 Task: Look for space in Trentola-Ducenta, Italy from 2nd June, 2023 to 6th June, 2023 for 1 adult in price range Rs.10000 to Rs.13000. Place can be private room with 1  bedroom having 1 bed and 1 bathroom. Property type can be house, flat, guest house, hotel. Booking option can be shelf check-in. Required host language is English.
Action: Mouse moved to (424, 121)
Screenshot: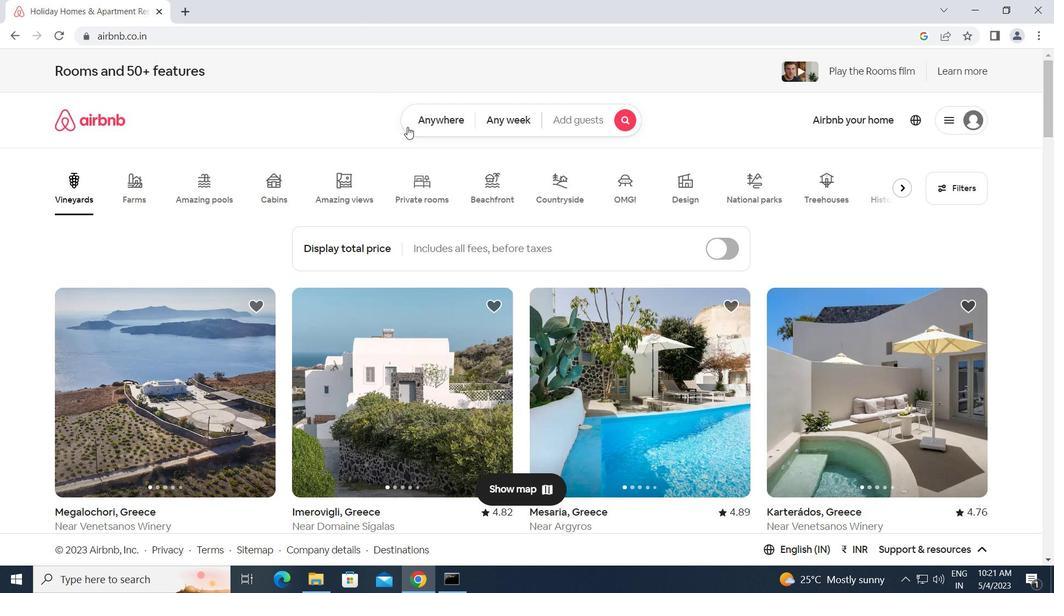 
Action: Mouse pressed left at (424, 121)
Screenshot: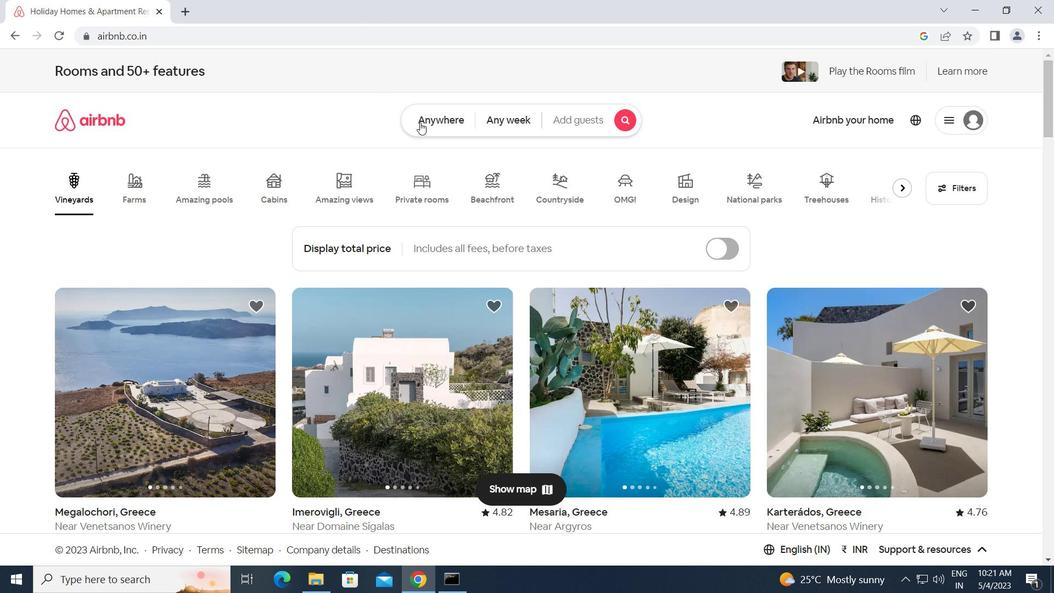 
Action: Mouse moved to (369, 170)
Screenshot: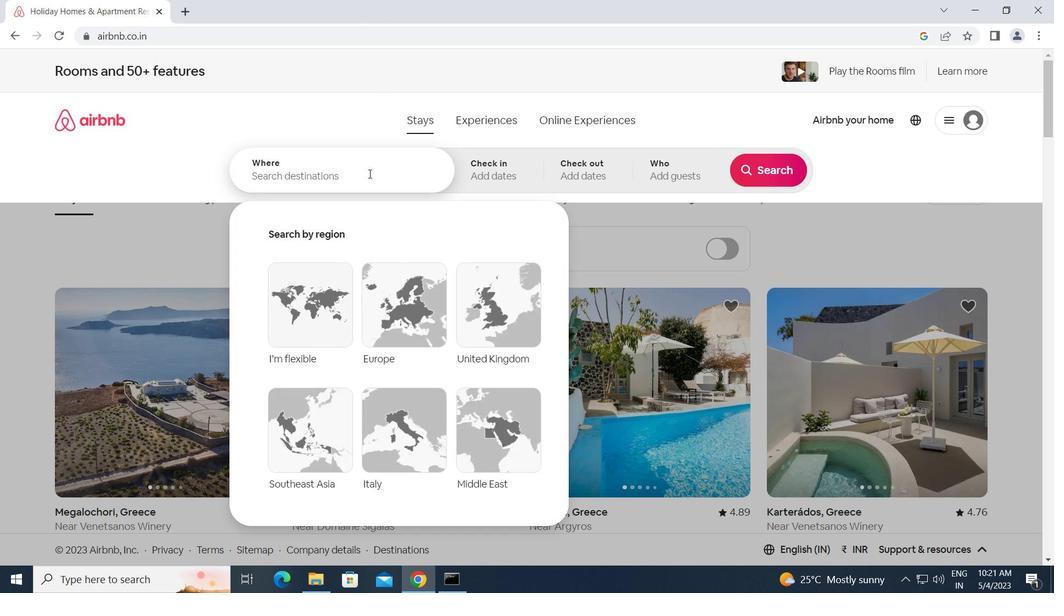 
Action: Mouse pressed left at (369, 170)
Screenshot: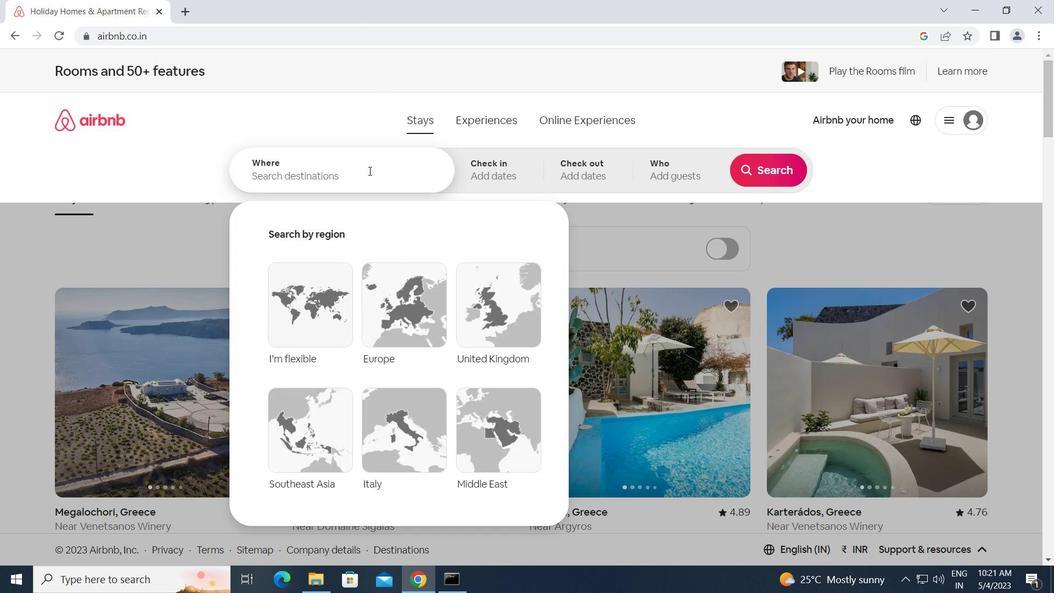 
Action: Key pressed t<Key.caps_lock>rentola-<Key.caps_lock>d<Key.caps_lock>ucenta,<Key.space><Key.caps_lock>i<Key.caps_lock>taly<Key.enter>
Screenshot: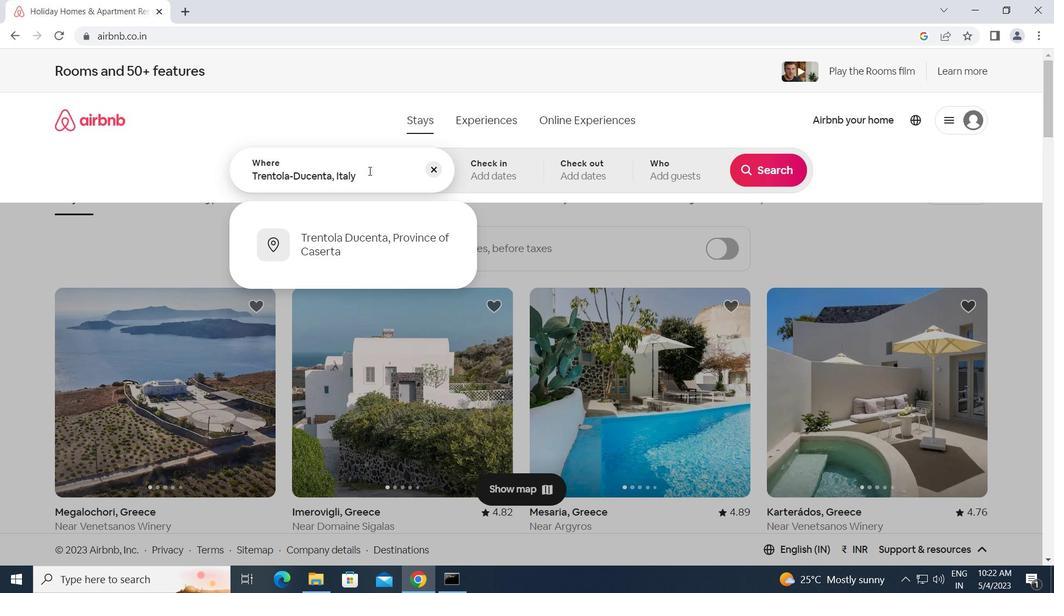 
Action: Mouse moved to (720, 339)
Screenshot: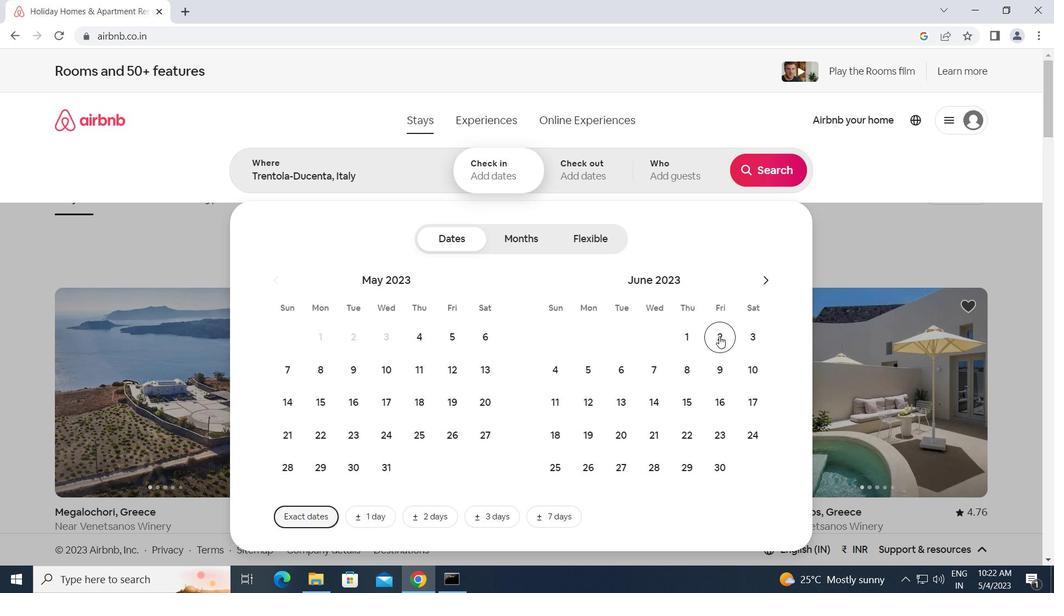 
Action: Mouse pressed left at (720, 339)
Screenshot: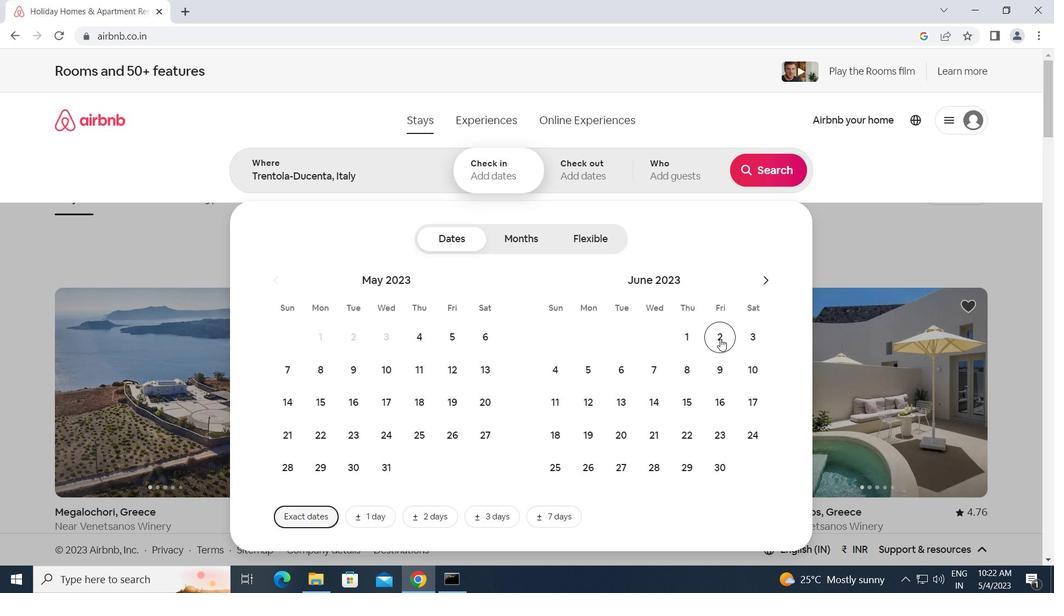 
Action: Mouse moved to (614, 370)
Screenshot: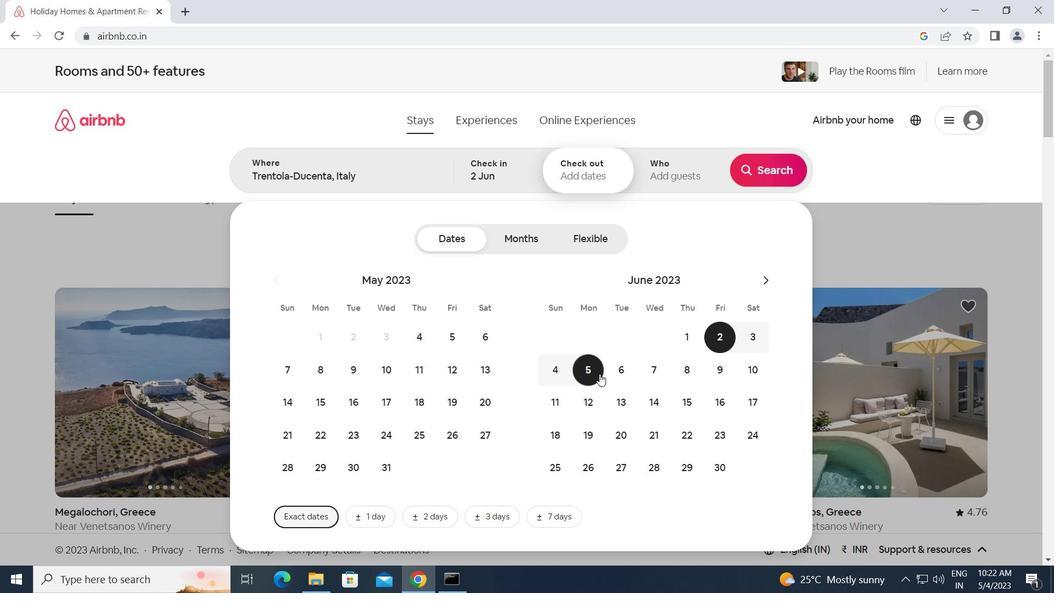 
Action: Mouse pressed left at (614, 370)
Screenshot: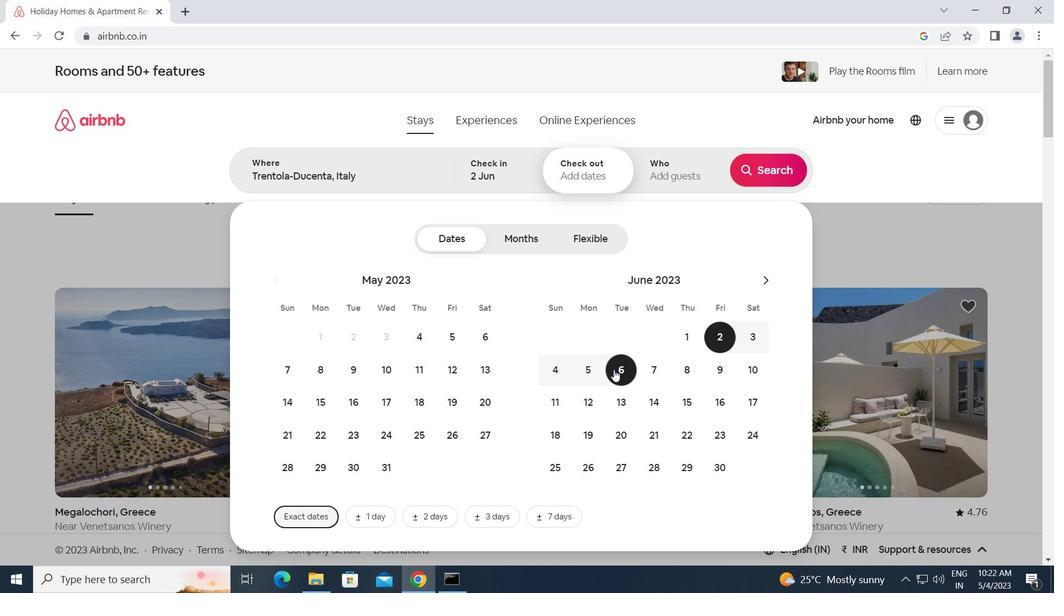 
Action: Mouse moved to (687, 169)
Screenshot: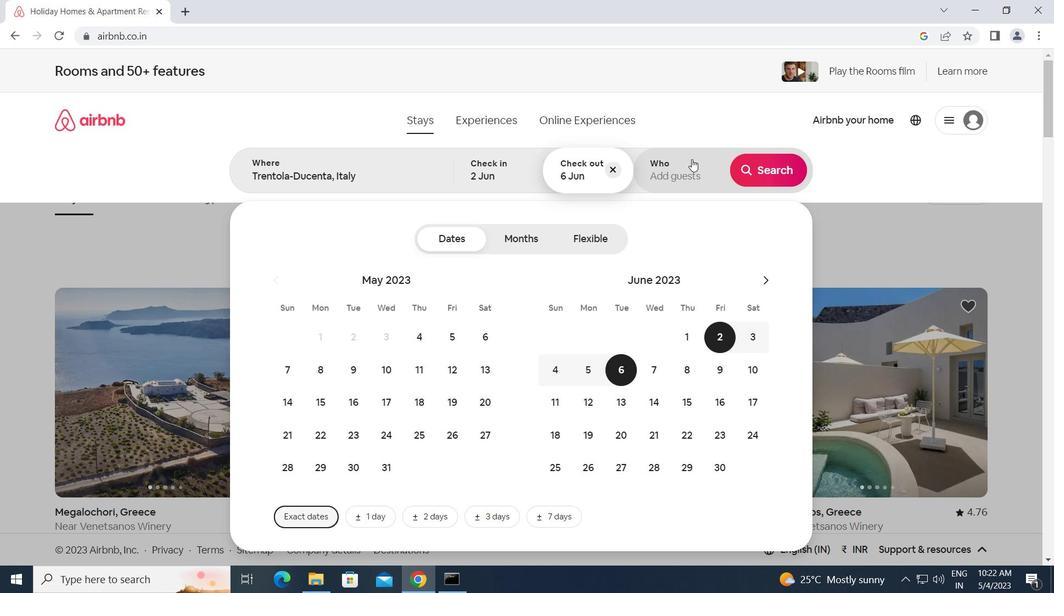 
Action: Mouse pressed left at (687, 169)
Screenshot: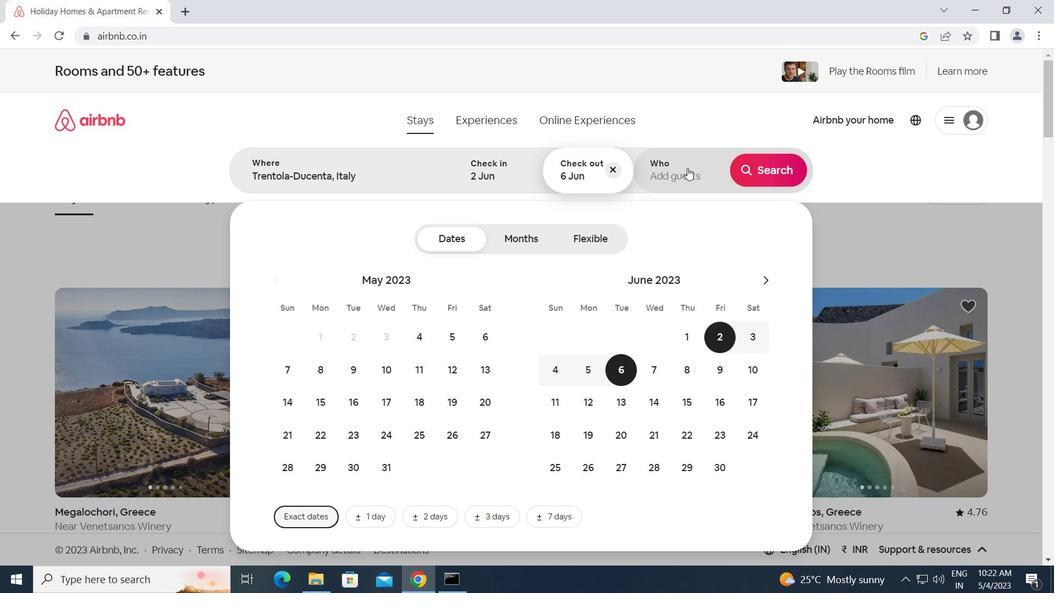 
Action: Mouse moved to (769, 237)
Screenshot: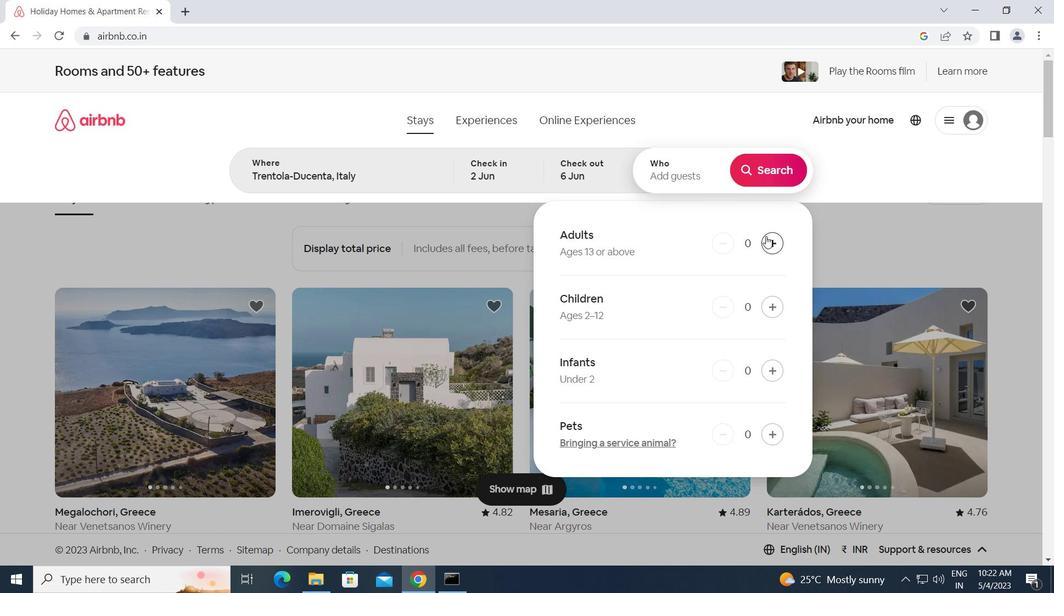 
Action: Mouse pressed left at (769, 237)
Screenshot: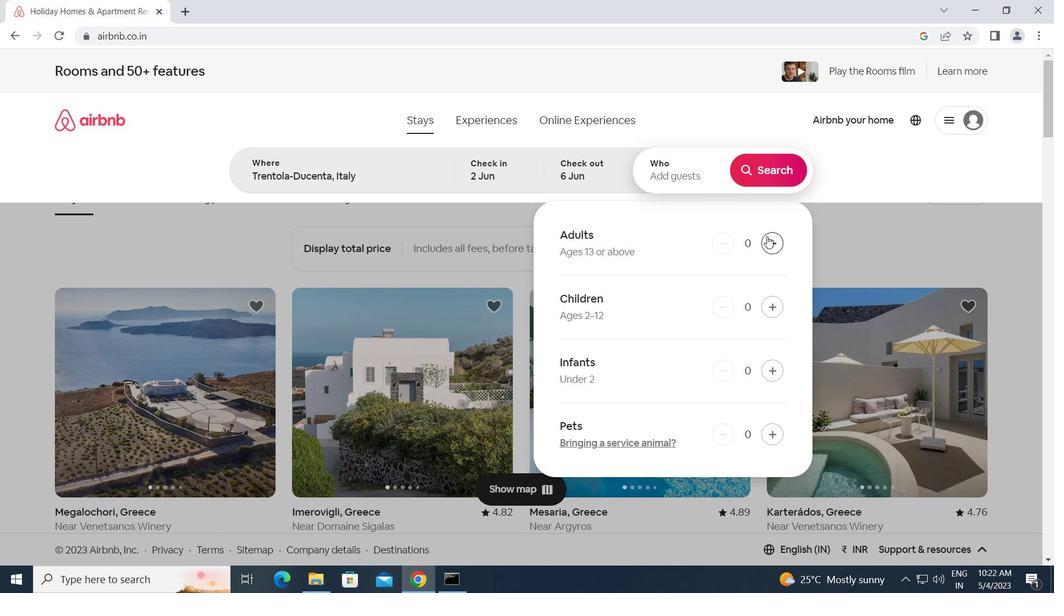 
Action: Mouse moved to (781, 168)
Screenshot: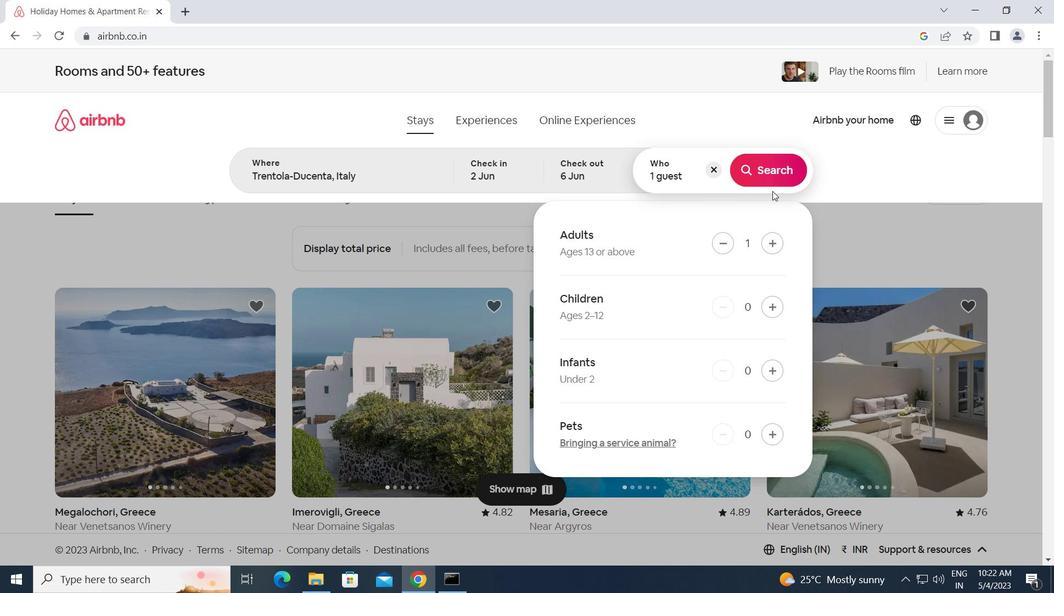 
Action: Mouse pressed left at (781, 168)
Screenshot: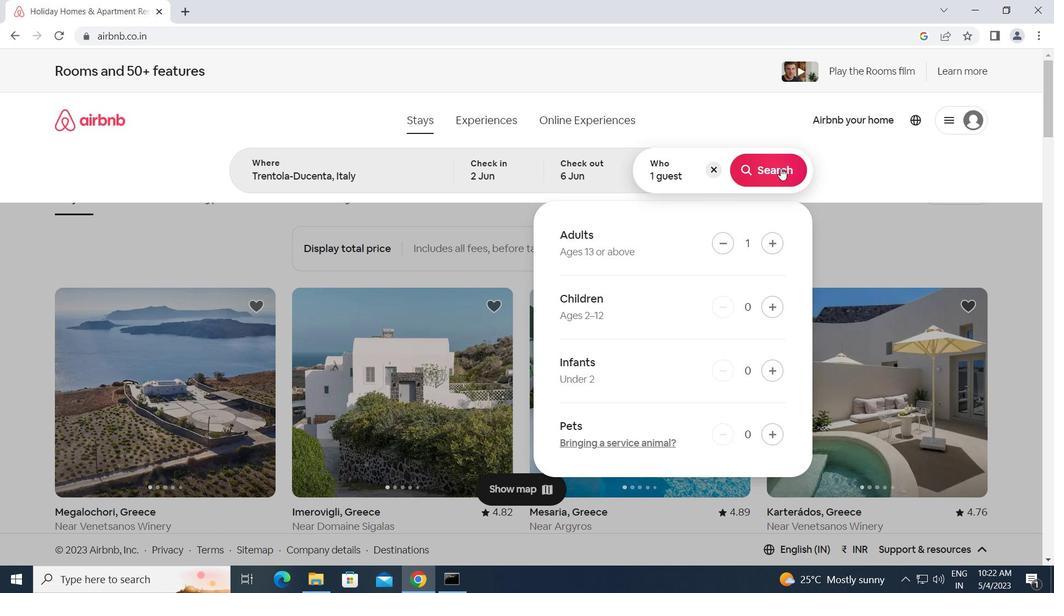 
Action: Mouse moved to (991, 131)
Screenshot: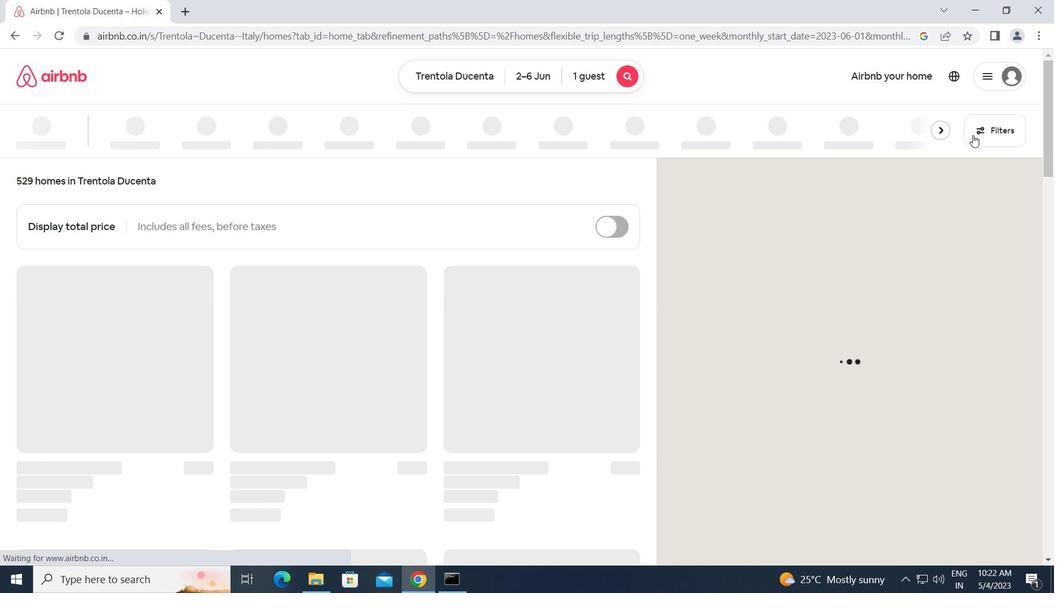 
Action: Mouse pressed left at (991, 131)
Screenshot: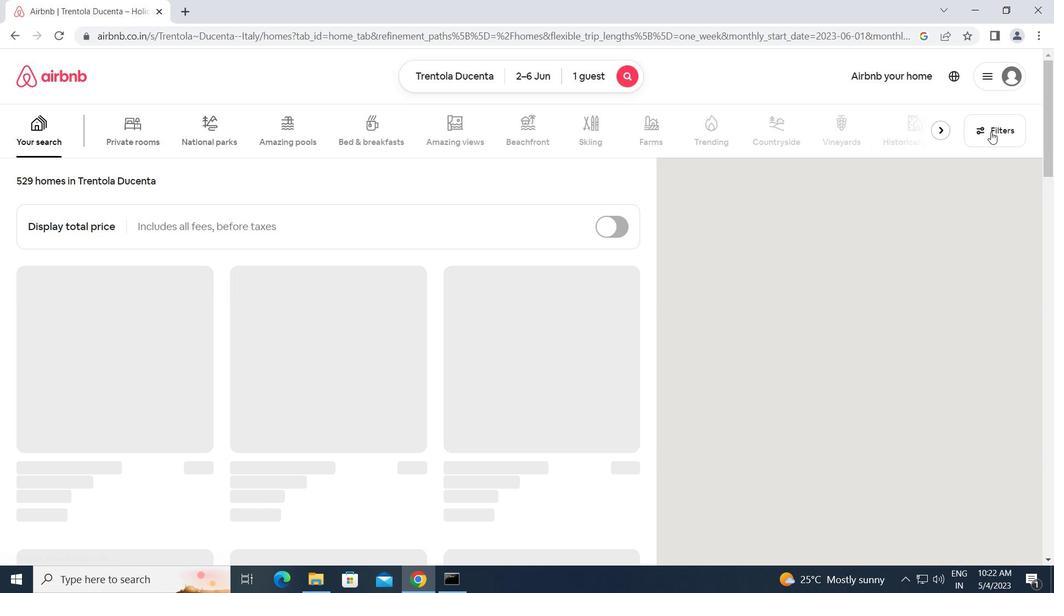
Action: Mouse moved to (359, 304)
Screenshot: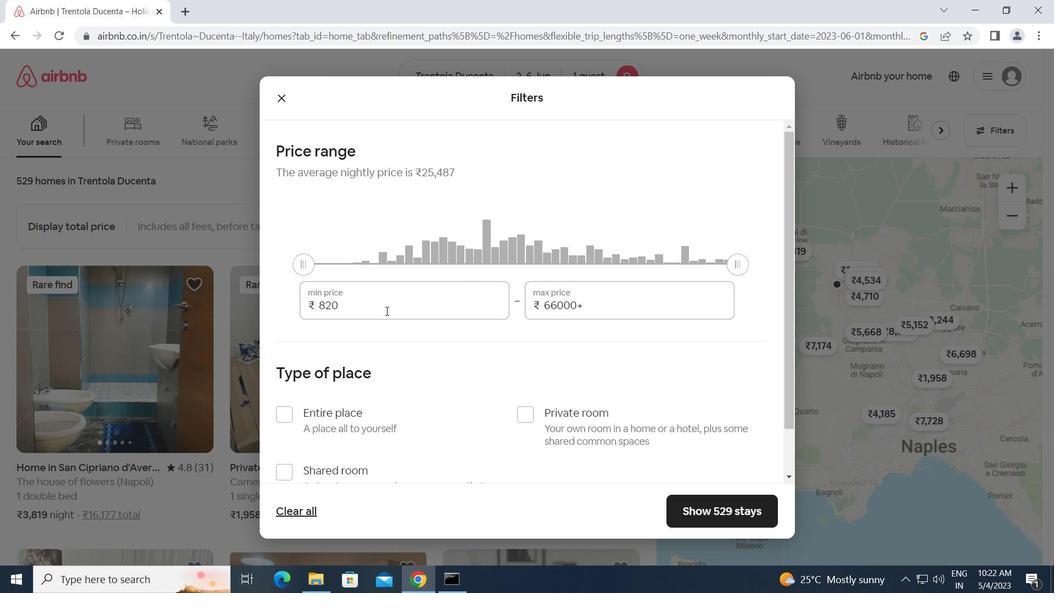 
Action: Mouse pressed left at (359, 304)
Screenshot: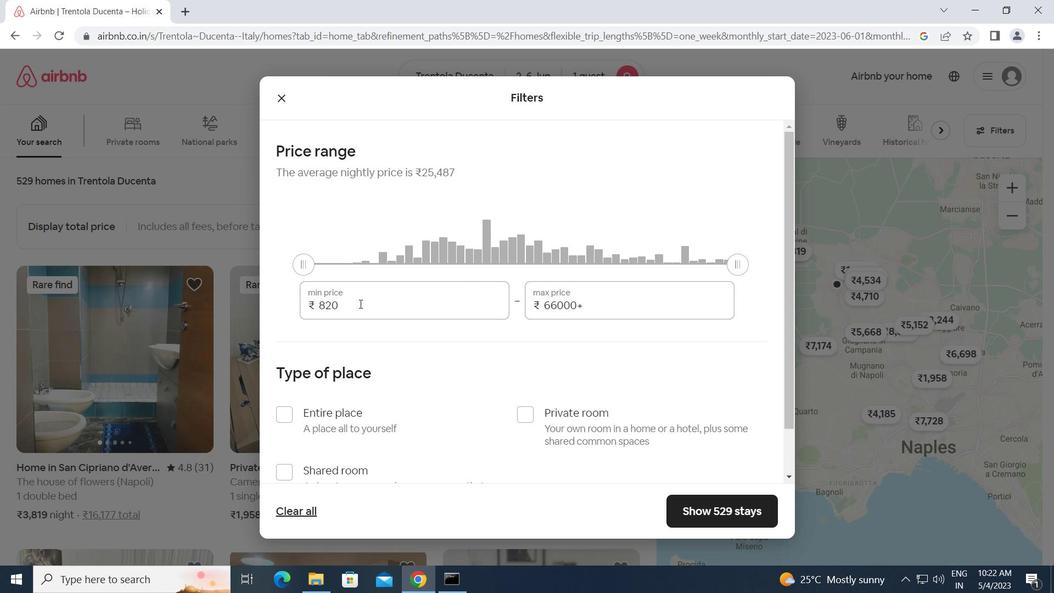 
Action: Mouse moved to (308, 304)
Screenshot: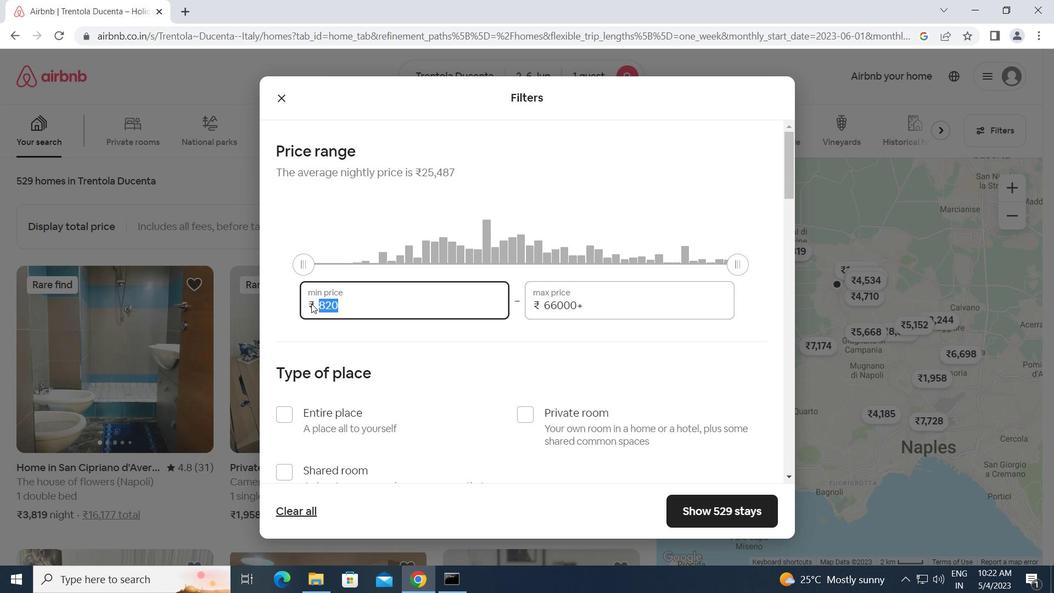 
Action: Key pressed 10000<Key.tab>1<Key.backspace><Key.backspace><Key.backspace><Key.backspace><Key.backspace><Key.backspace>13000
Screenshot: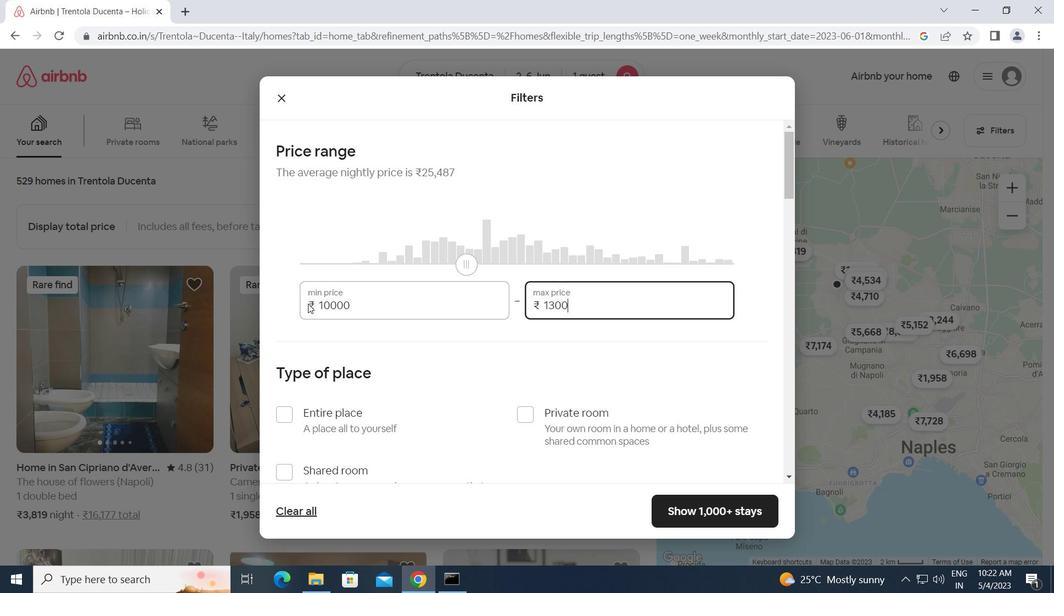 
Action: Mouse moved to (433, 396)
Screenshot: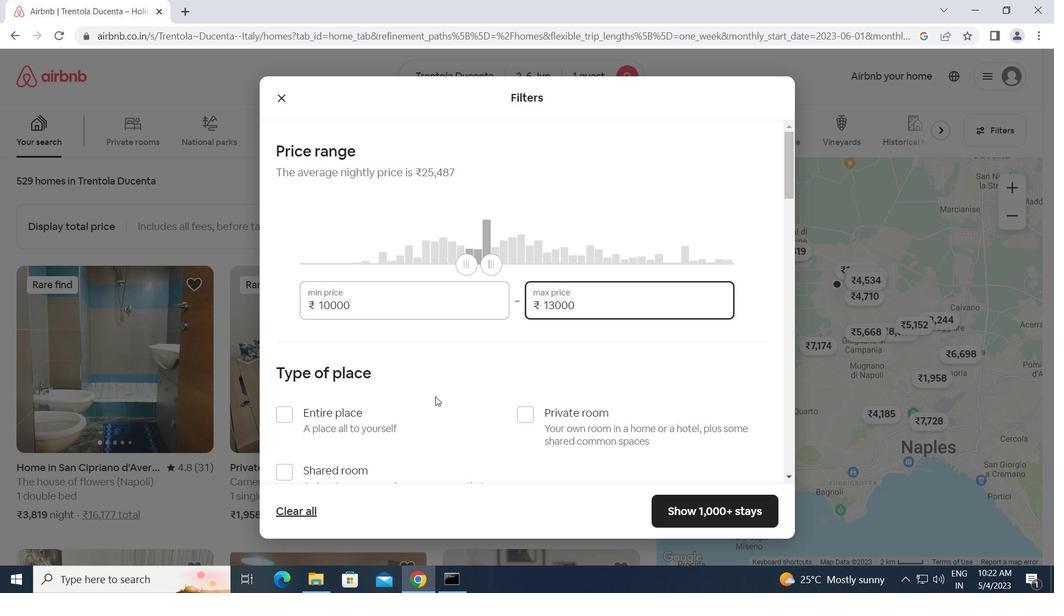 
Action: Mouse scrolled (433, 396) with delta (0, 0)
Screenshot: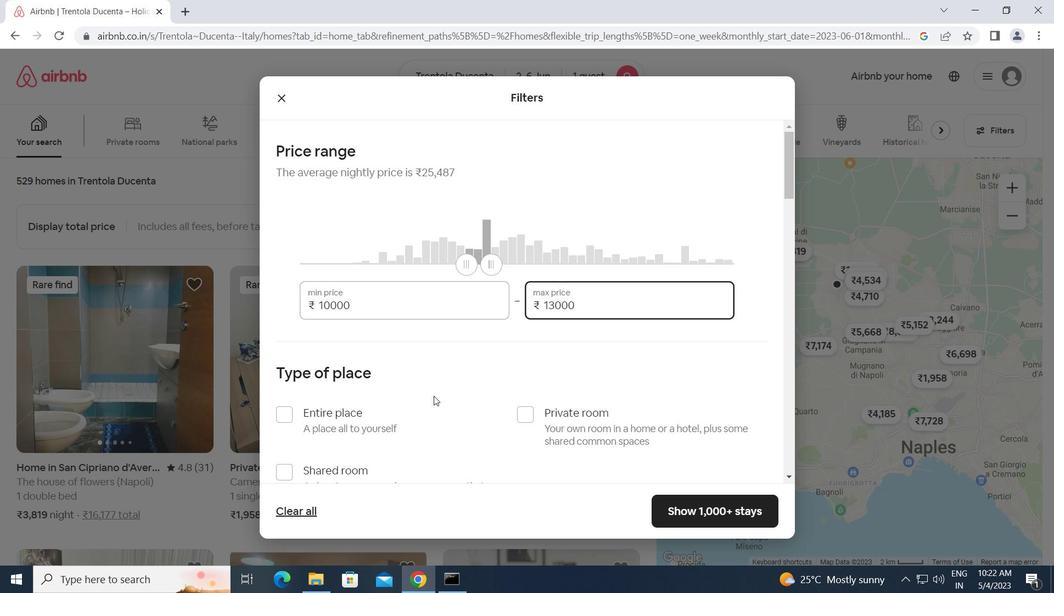 
Action: Mouse moved to (521, 342)
Screenshot: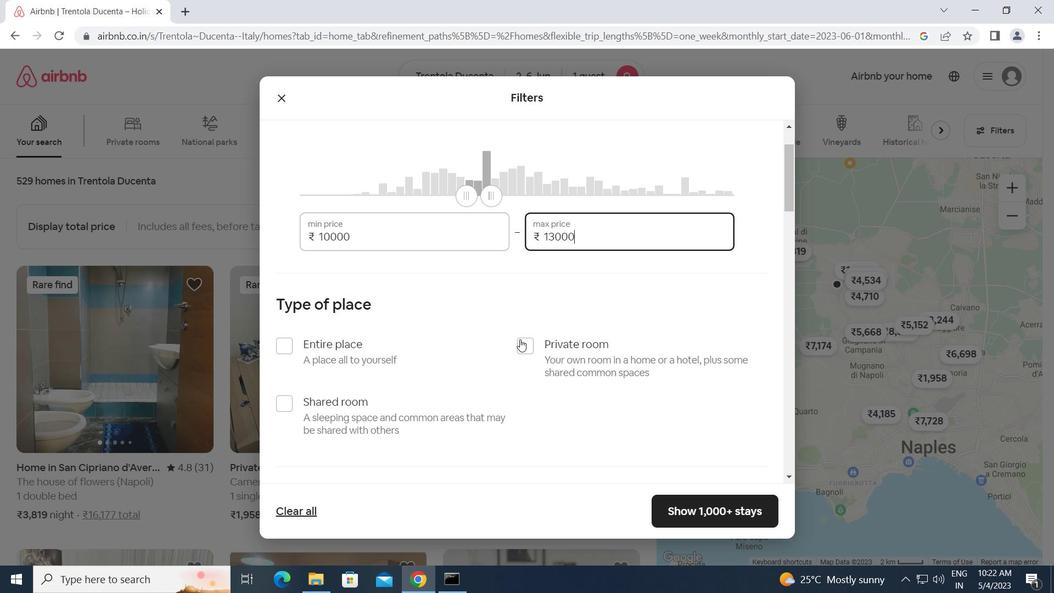 
Action: Mouse pressed left at (521, 342)
Screenshot: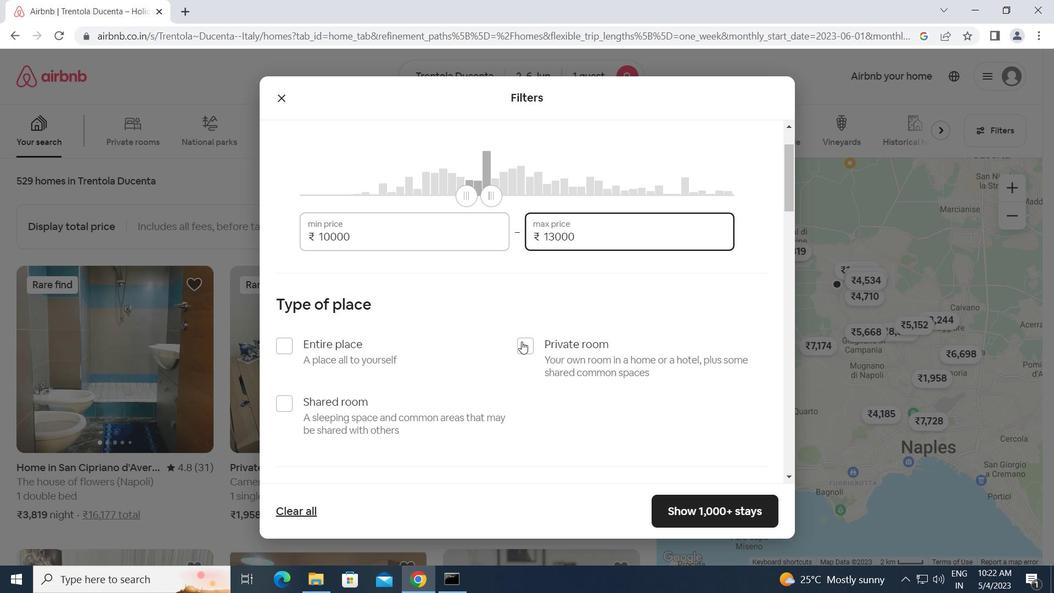 
Action: Mouse moved to (472, 386)
Screenshot: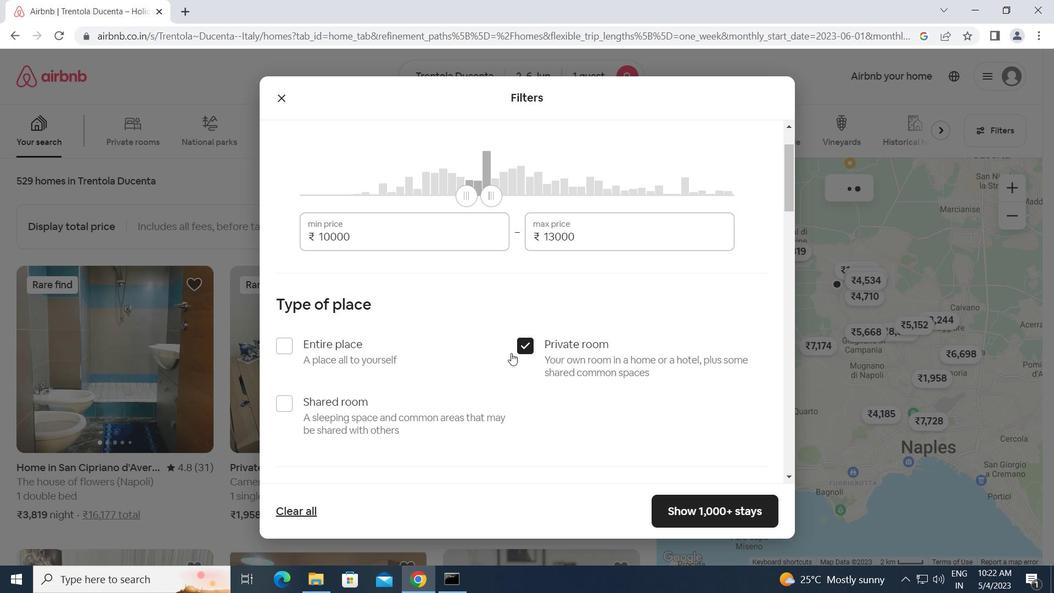 
Action: Mouse scrolled (472, 386) with delta (0, 0)
Screenshot: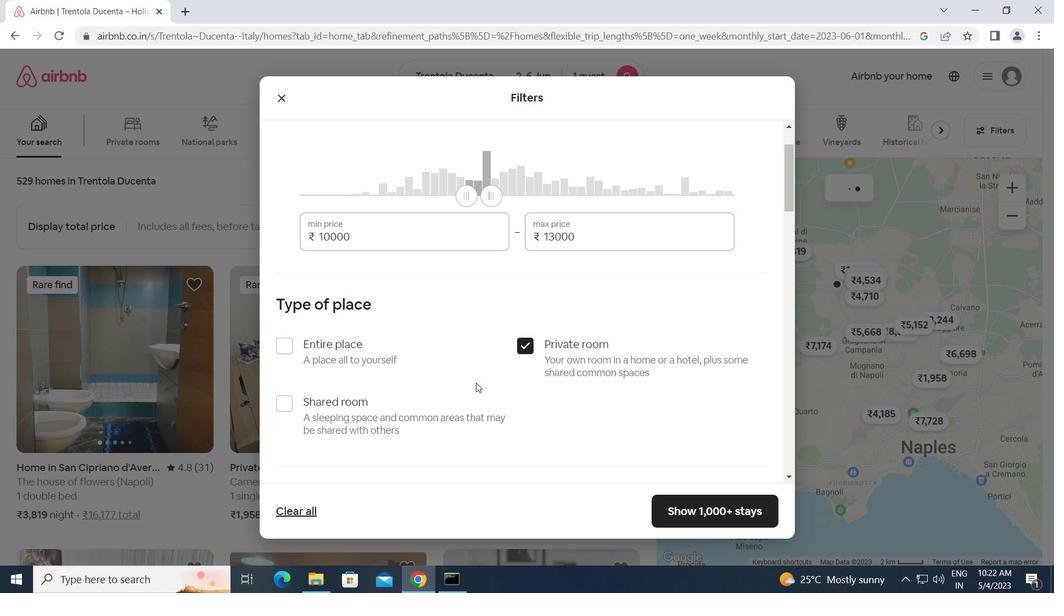 
Action: Mouse scrolled (472, 386) with delta (0, 0)
Screenshot: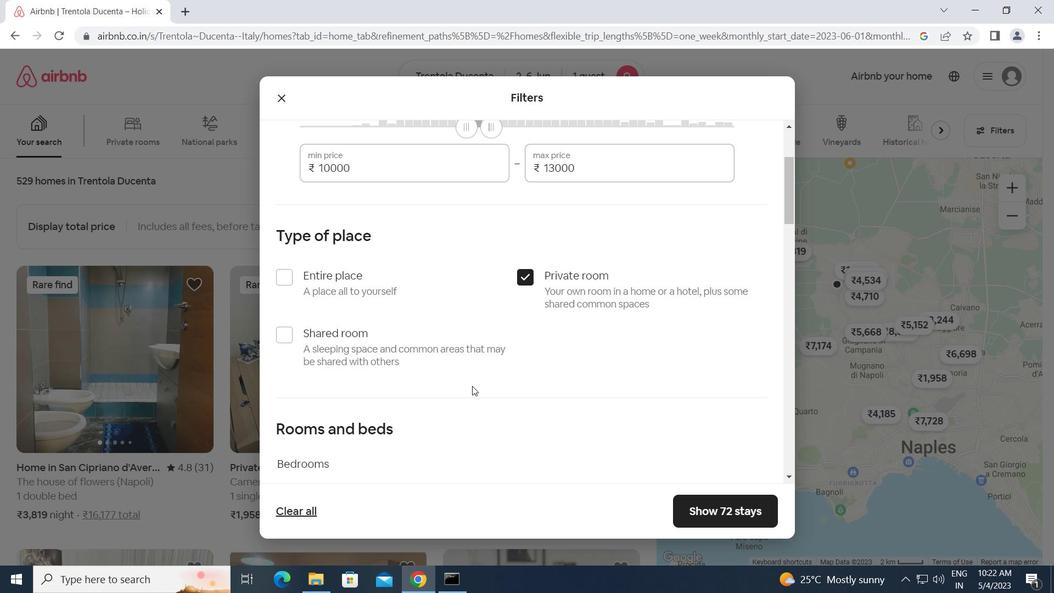 
Action: Mouse moved to (364, 430)
Screenshot: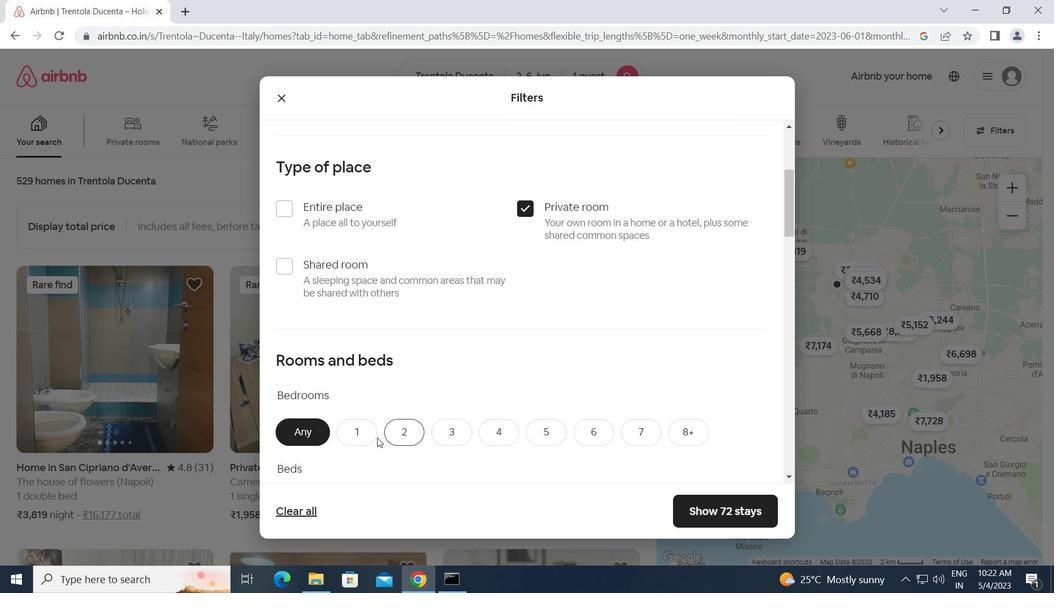
Action: Mouse pressed left at (364, 430)
Screenshot: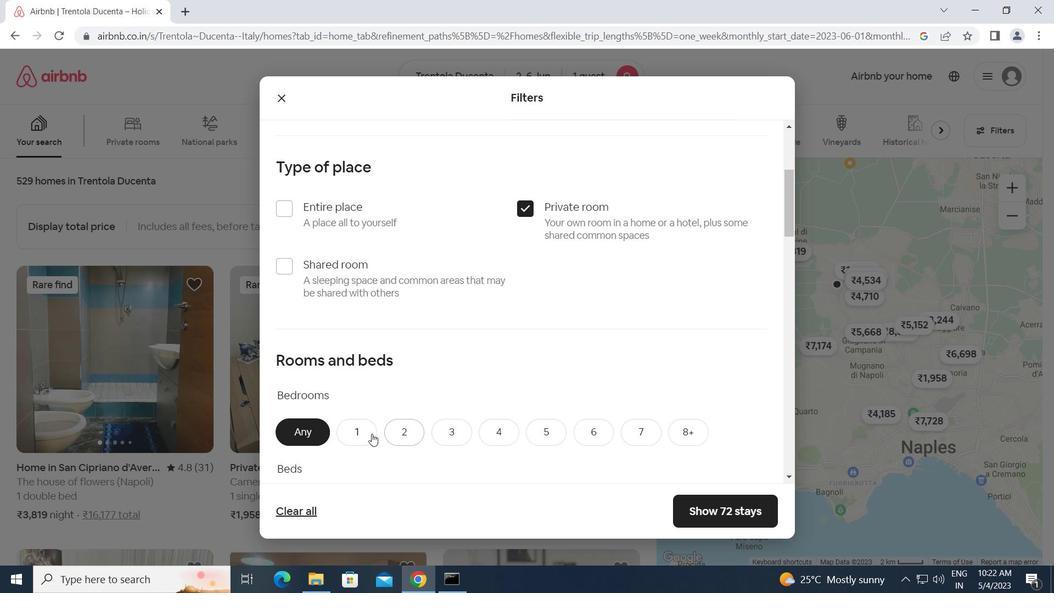 
Action: Mouse moved to (441, 431)
Screenshot: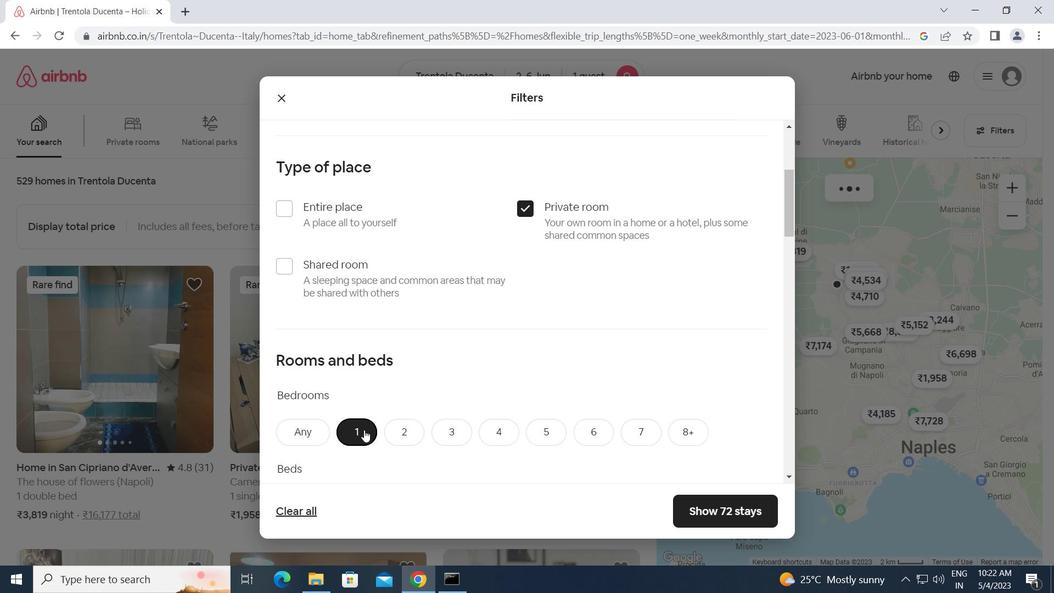 
Action: Mouse scrolled (441, 430) with delta (0, 0)
Screenshot: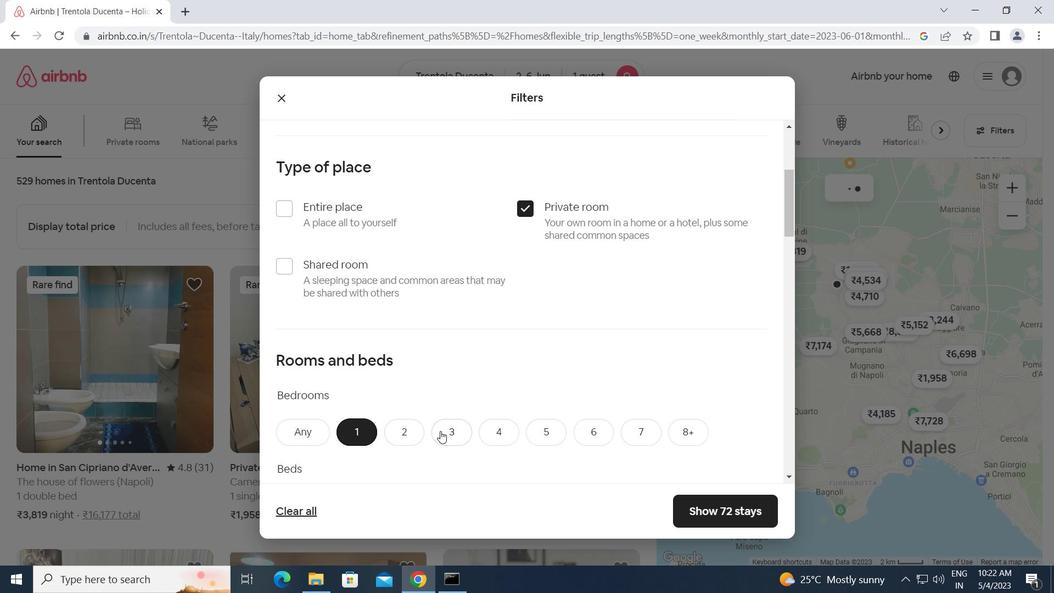 
Action: Mouse scrolled (441, 430) with delta (0, 0)
Screenshot: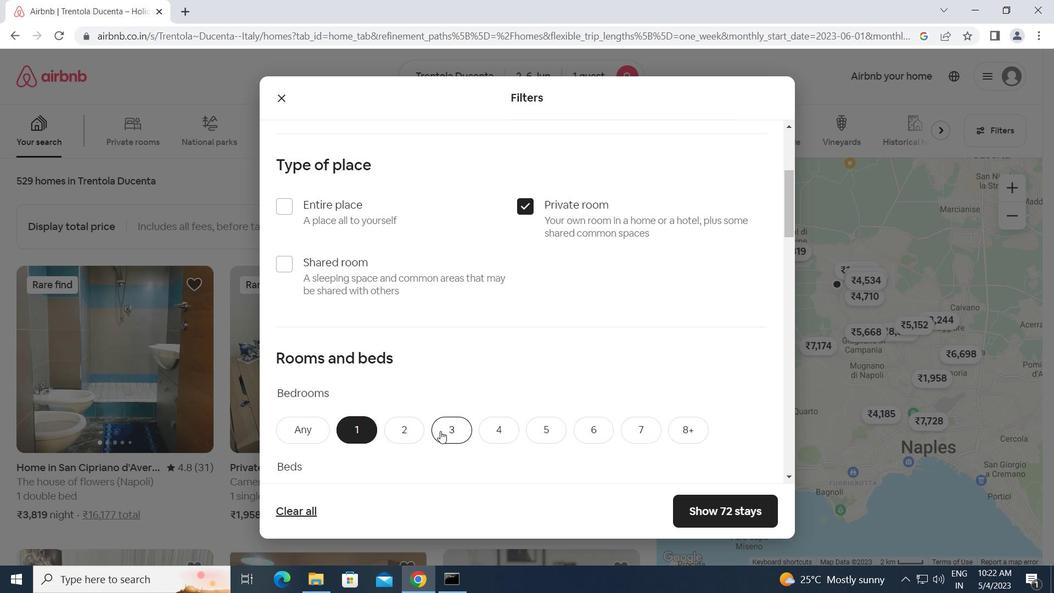 
Action: Mouse moved to (354, 368)
Screenshot: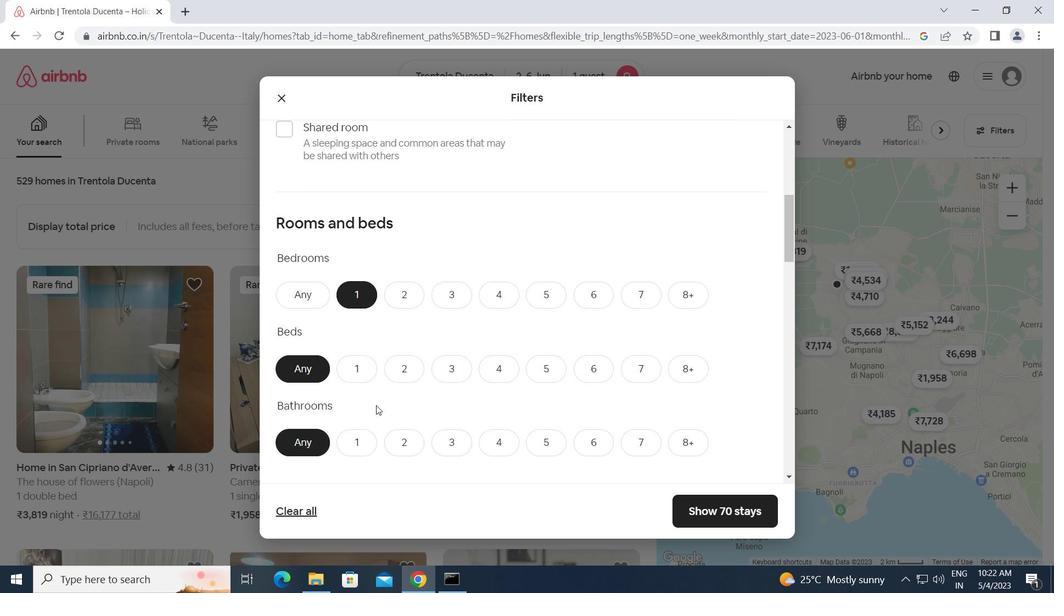 
Action: Mouse pressed left at (354, 368)
Screenshot: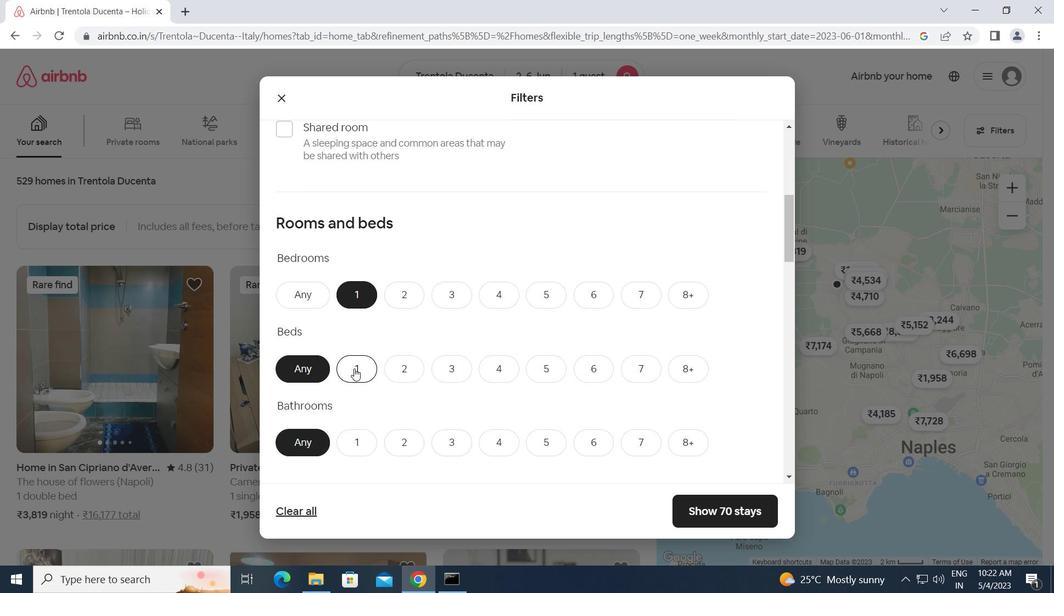 
Action: Mouse moved to (370, 441)
Screenshot: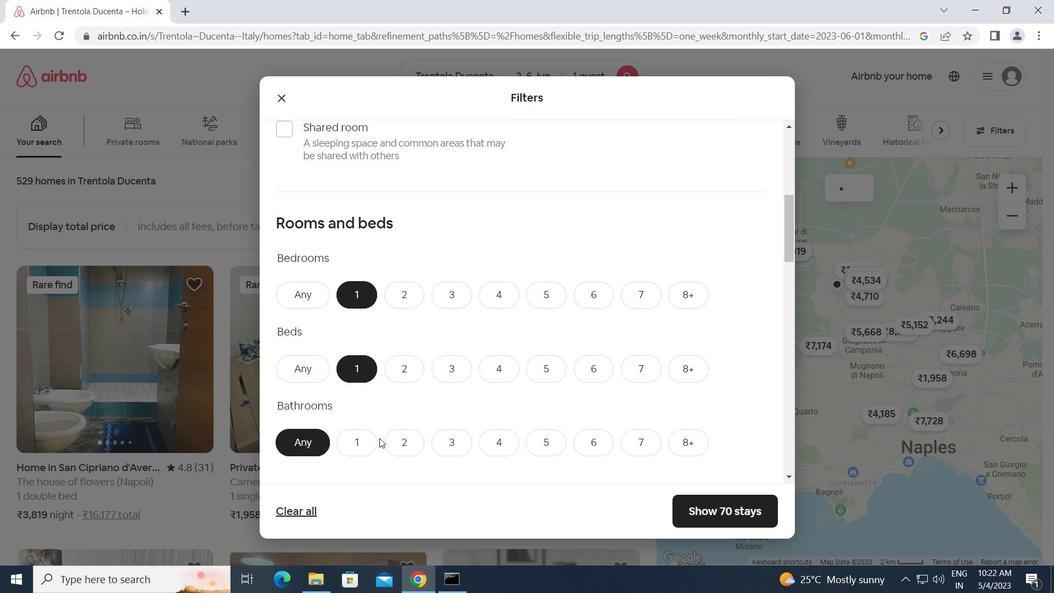 
Action: Mouse pressed left at (370, 441)
Screenshot: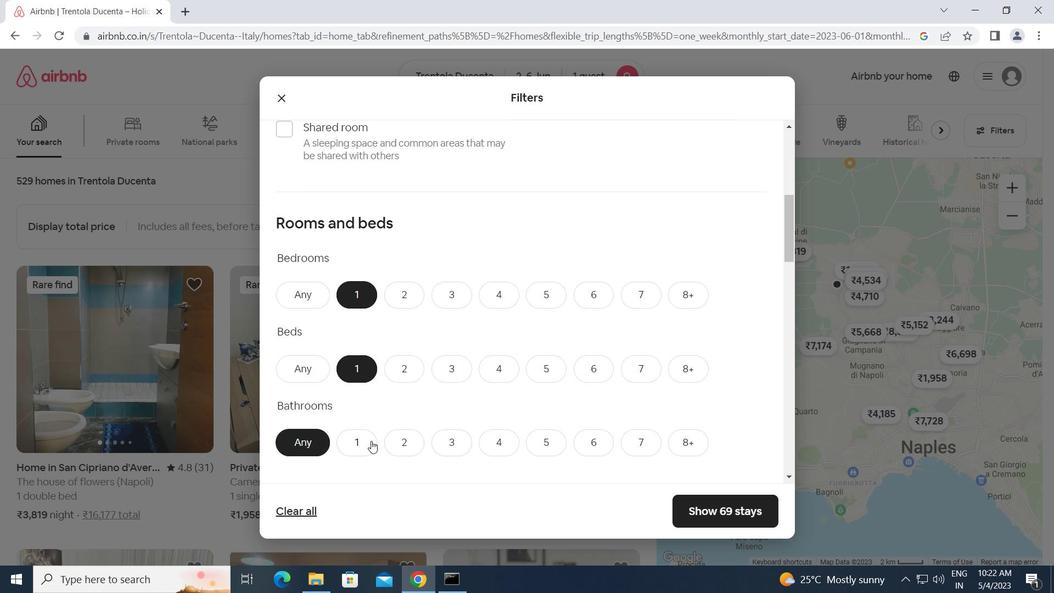 
Action: Mouse moved to (376, 445)
Screenshot: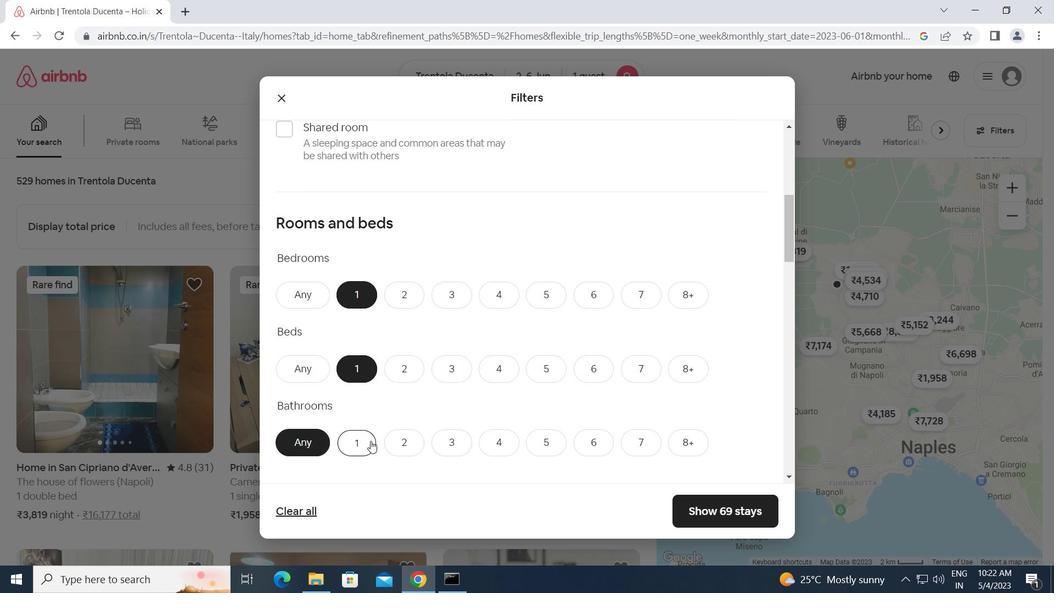 
Action: Mouse scrolled (376, 445) with delta (0, 0)
Screenshot: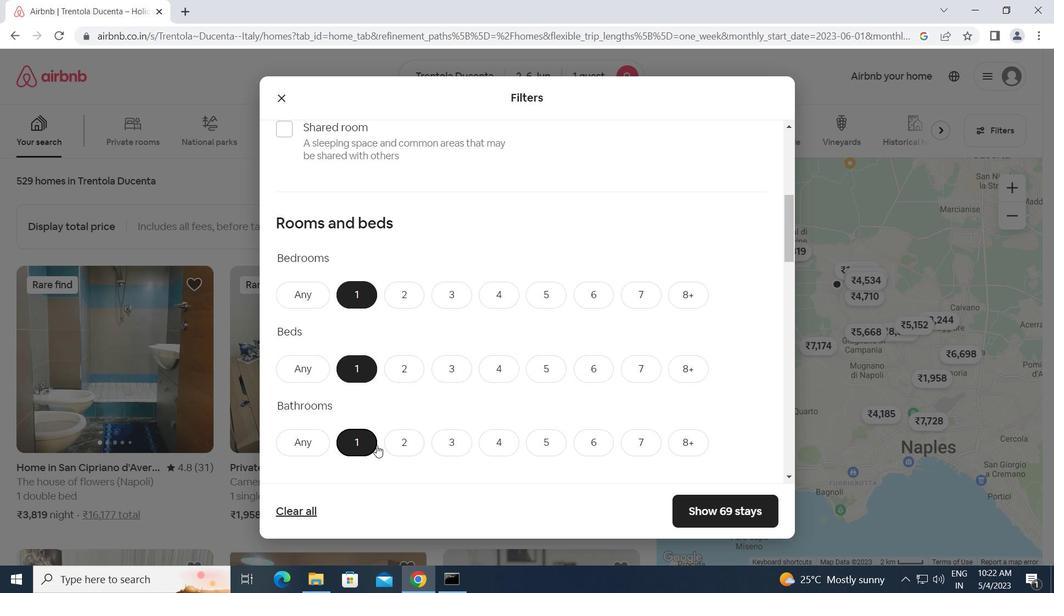 
Action: Mouse scrolled (376, 445) with delta (0, 0)
Screenshot: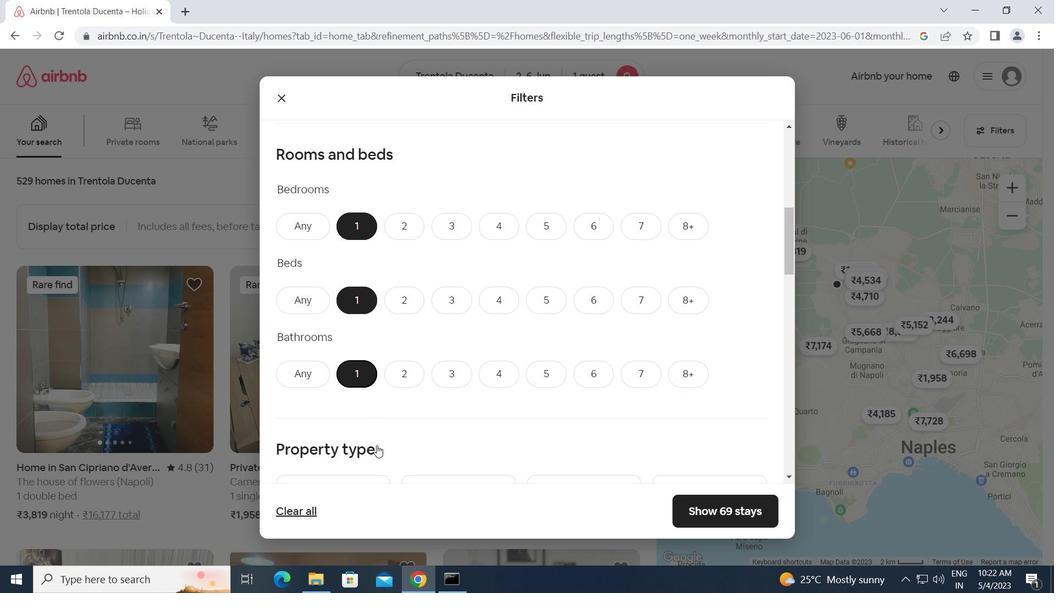 
Action: Mouse moved to (329, 424)
Screenshot: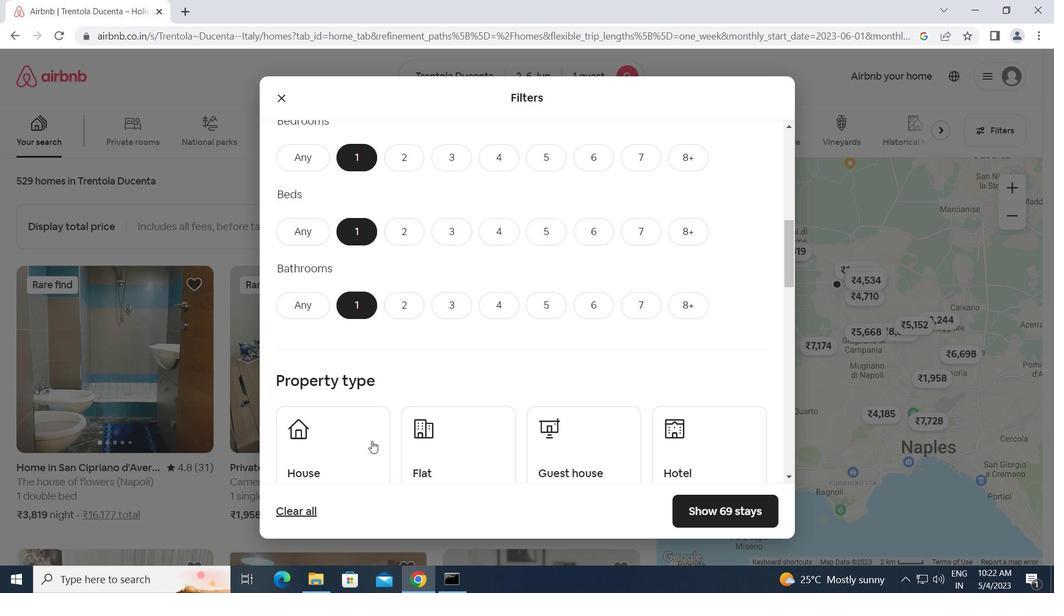
Action: Mouse pressed left at (329, 424)
Screenshot: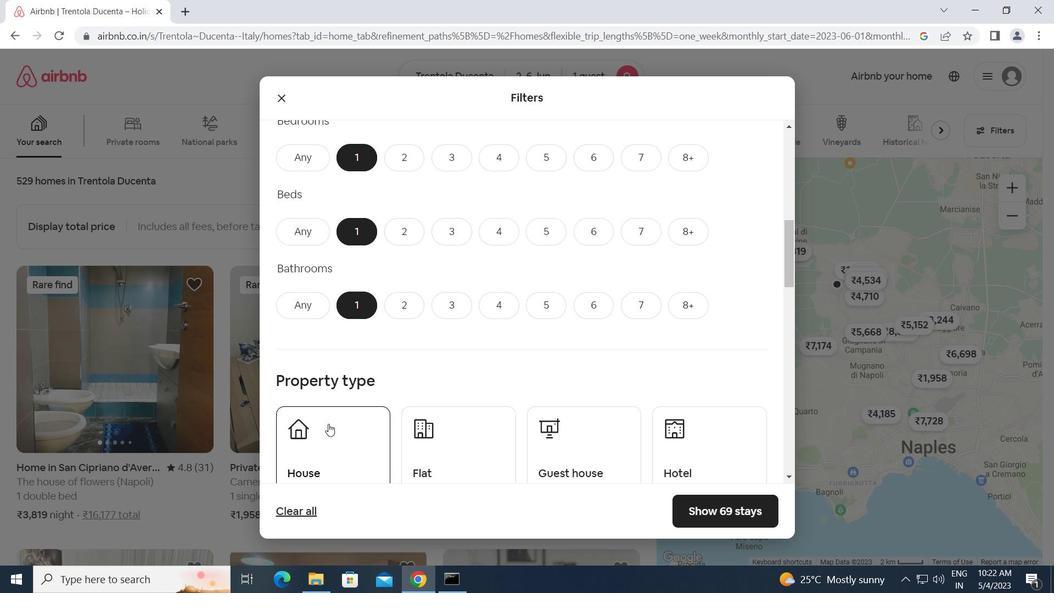 
Action: Mouse moved to (460, 434)
Screenshot: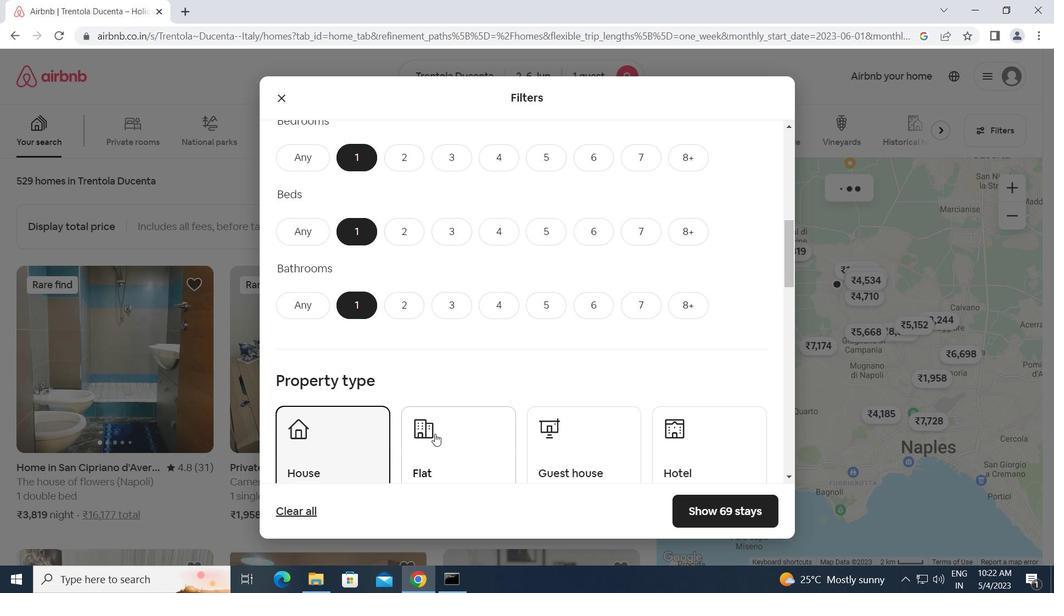 
Action: Mouse pressed left at (460, 434)
Screenshot: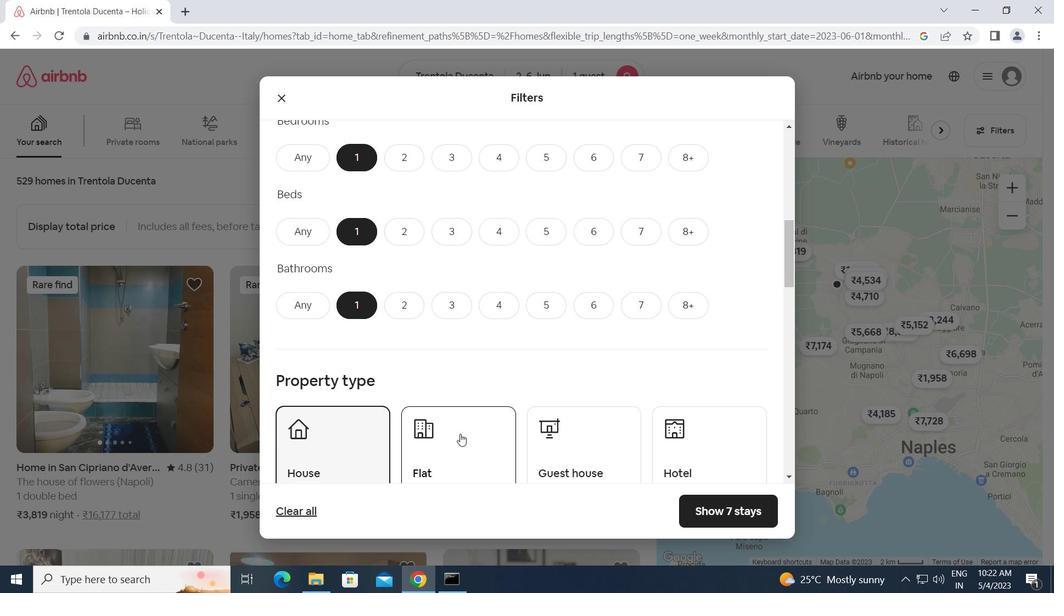 
Action: Mouse moved to (585, 445)
Screenshot: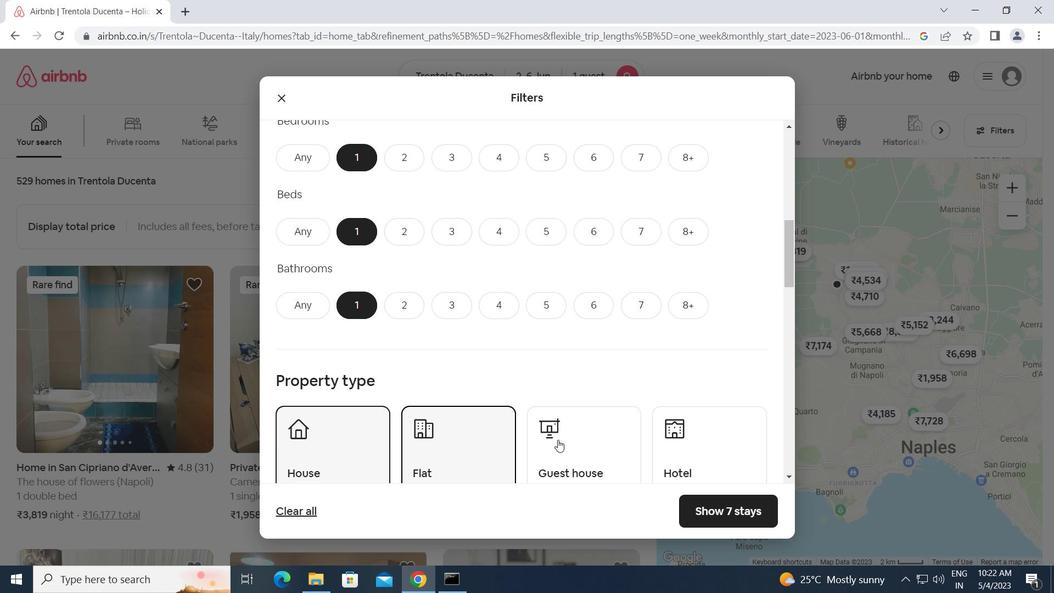 
Action: Mouse pressed left at (585, 445)
Screenshot: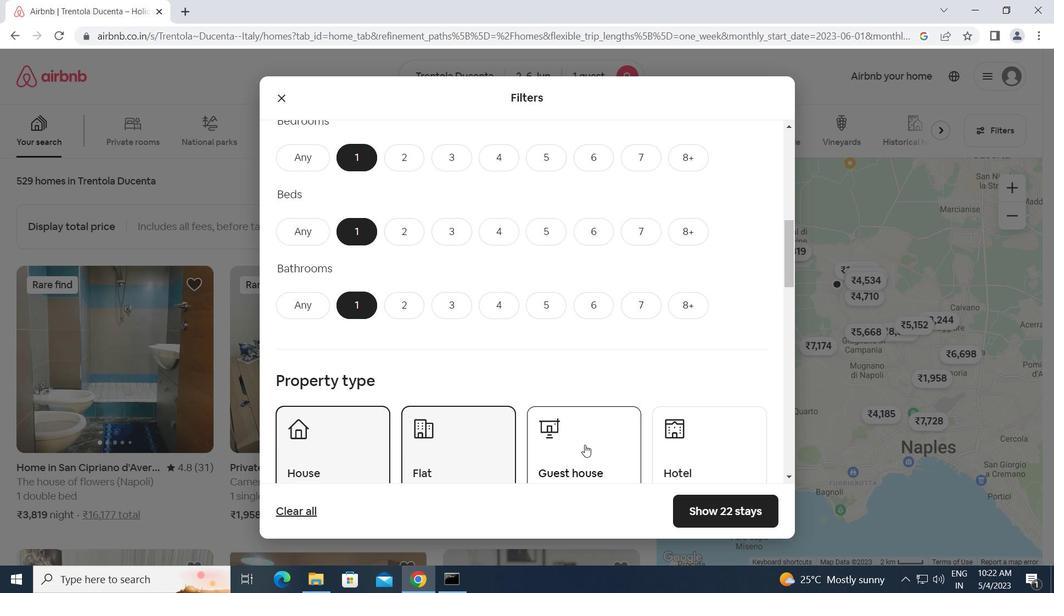 
Action: Mouse moved to (694, 440)
Screenshot: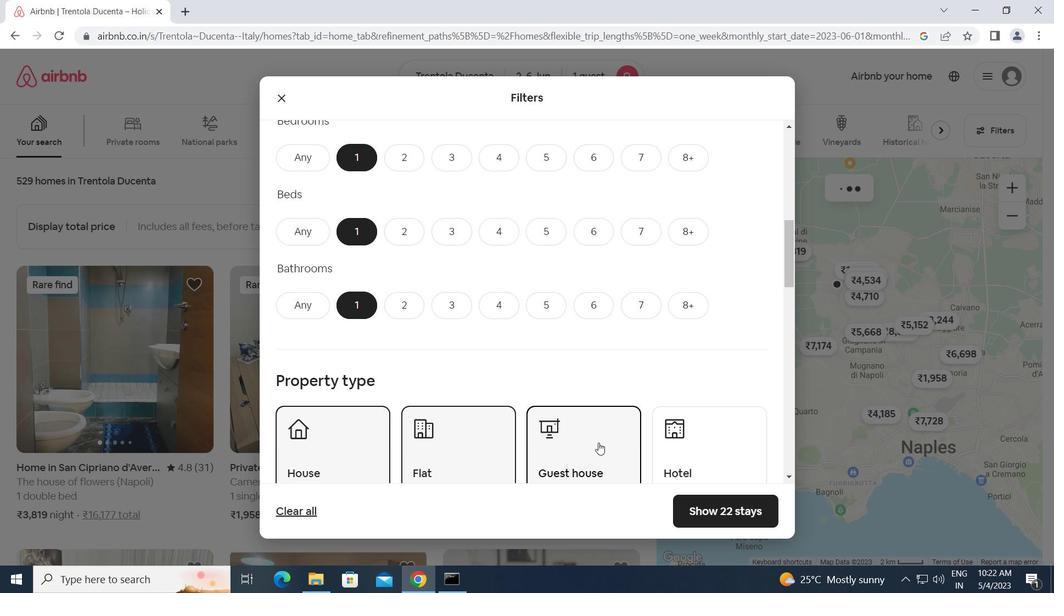 
Action: Mouse pressed left at (694, 440)
Screenshot: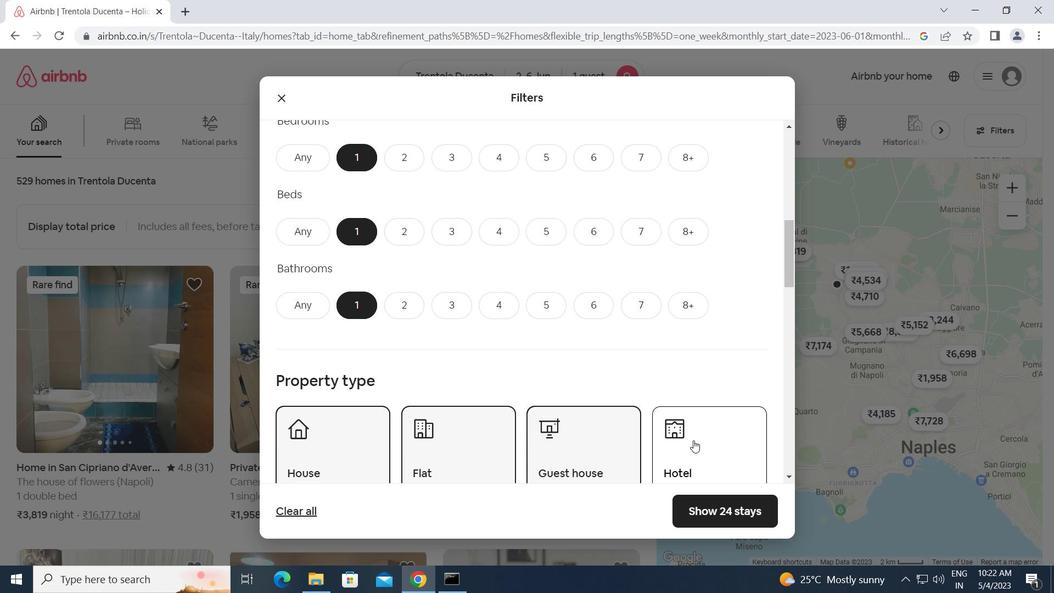 
Action: Mouse moved to (581, 452)
Screenshot: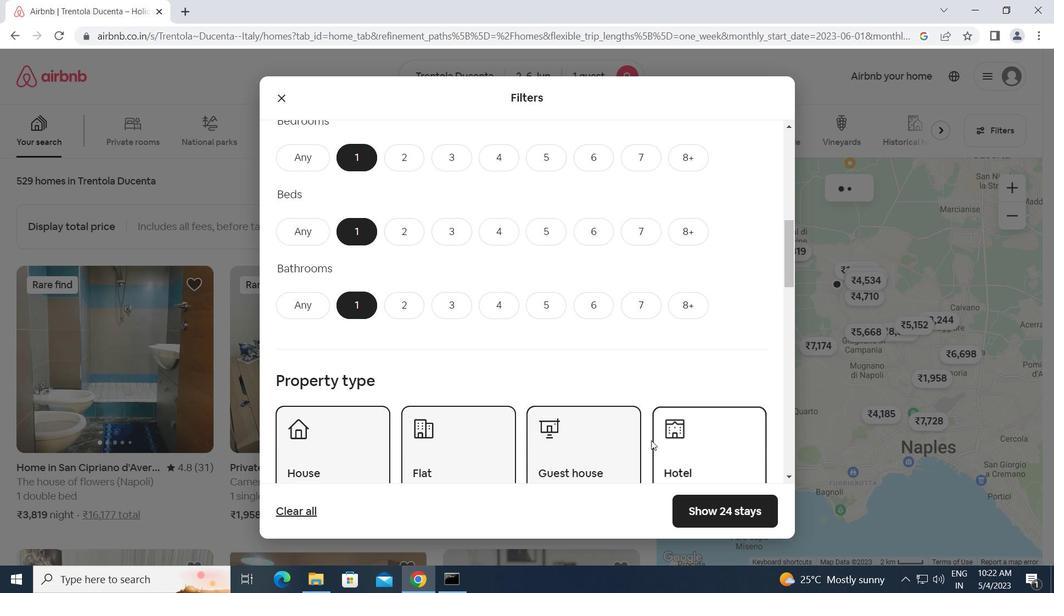 
Action: Mouse scrolled (581, 451) with delta (0, 0)
Screenshot: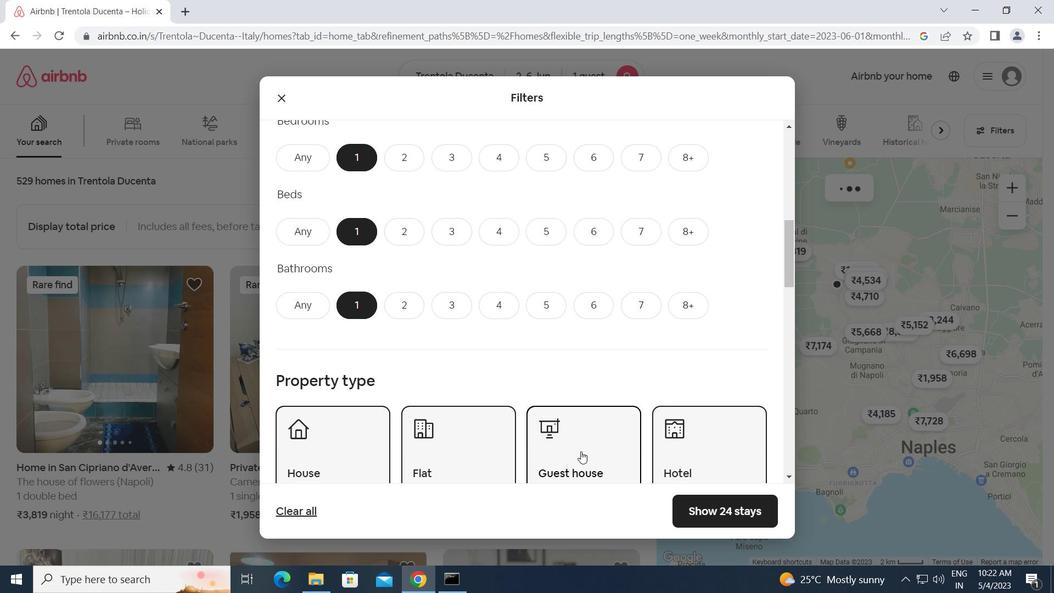 
Action: Mouse scrolled (581, 451) with delta (0, 0)
Screenshot: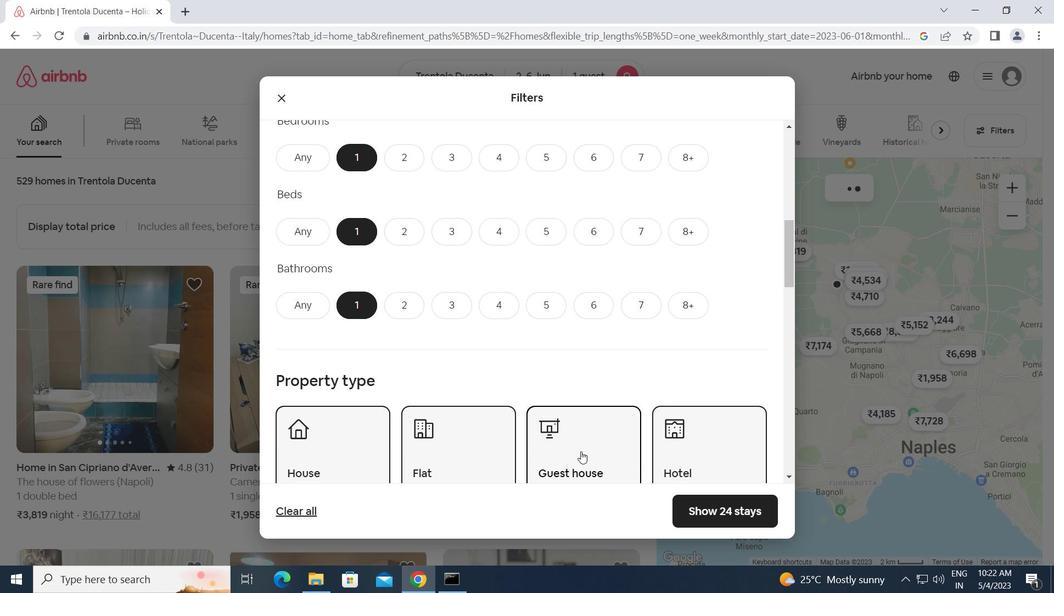 
Action: Mouse scrolled (581, 451) with delta (0, 0)
Screenshot: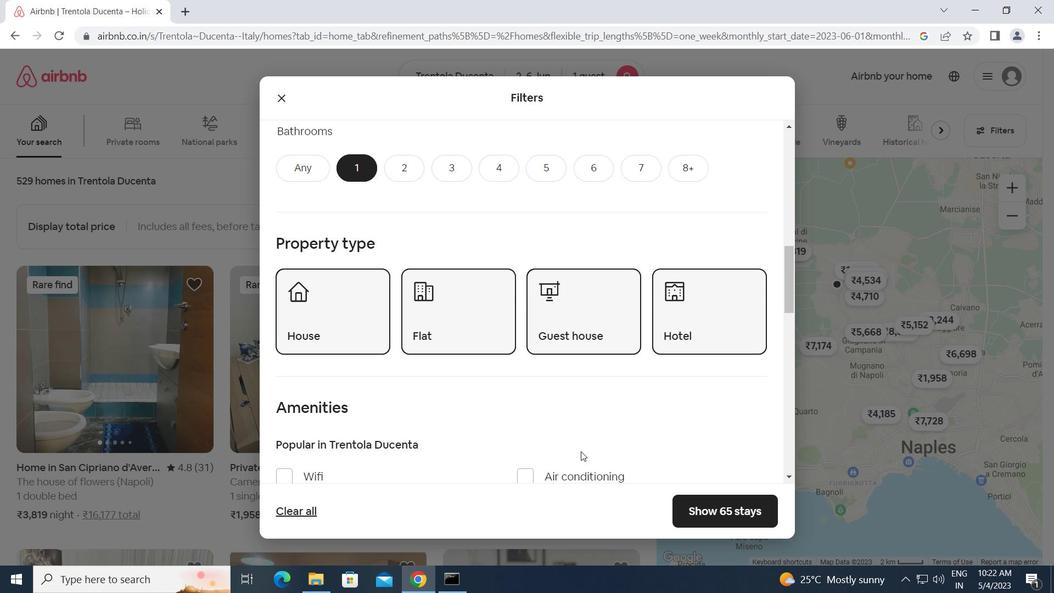 
Action: Mouse scrolled (581, 451) with delta (0, 0)
Screenshot: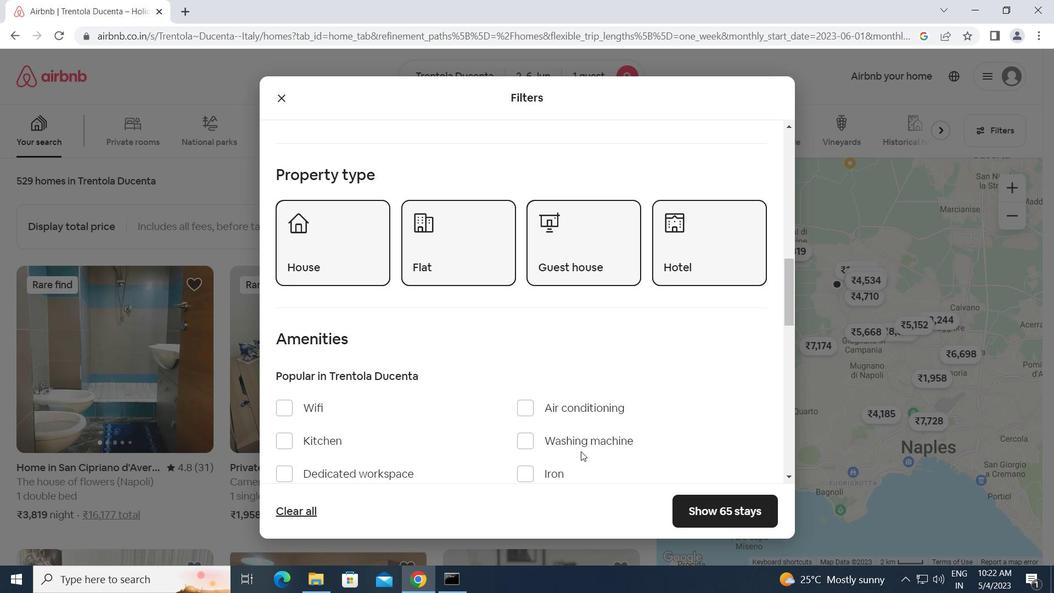 
Action: Mouse scrolled (581, 451) with delta (0, 0)
Screenshot: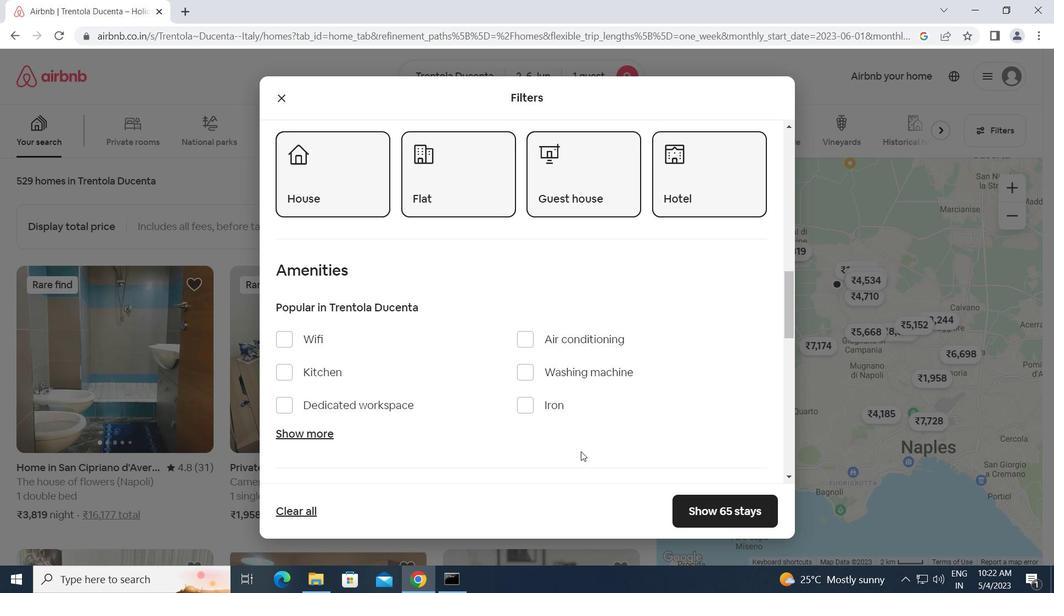 
Action: Mouse scrolled (581, 451) with delta (0, 0)
Screenshot: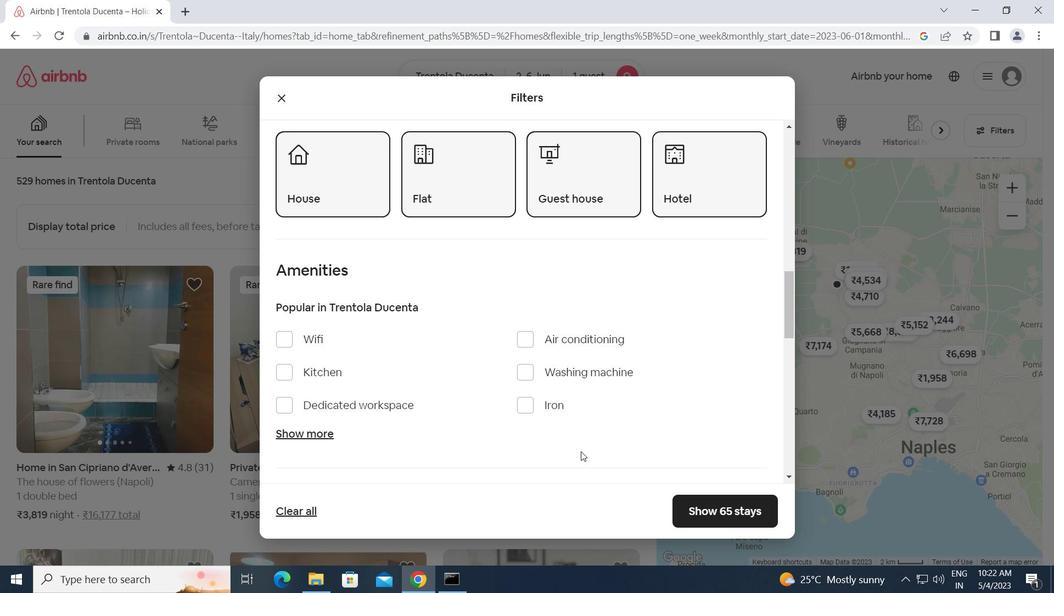 
Action: Mouse moved to (732, 451)
Screenshot: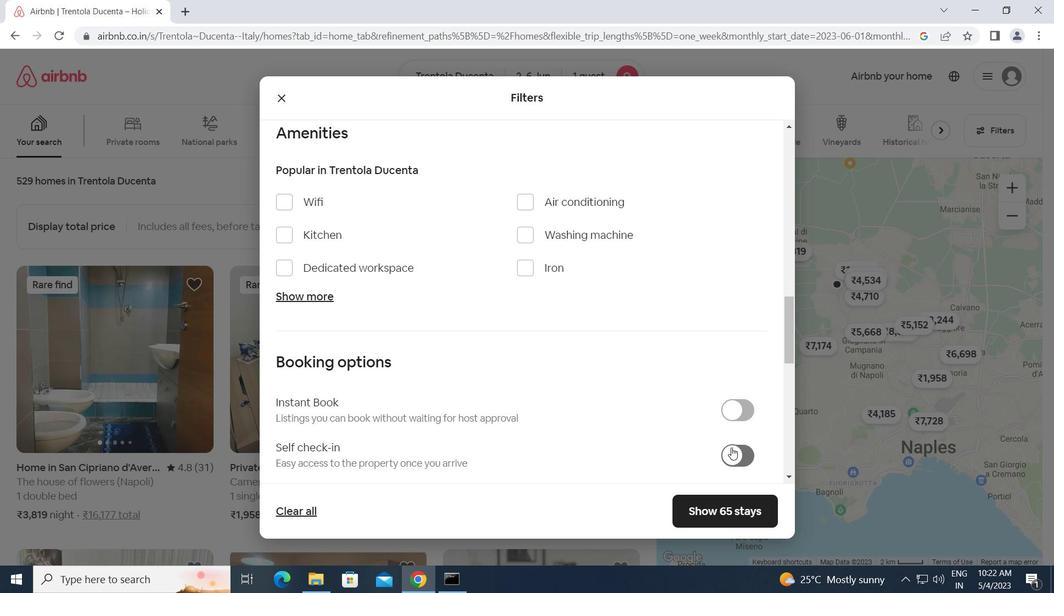 
Action: Mouse pressed left at (732, 451)
Screenshot: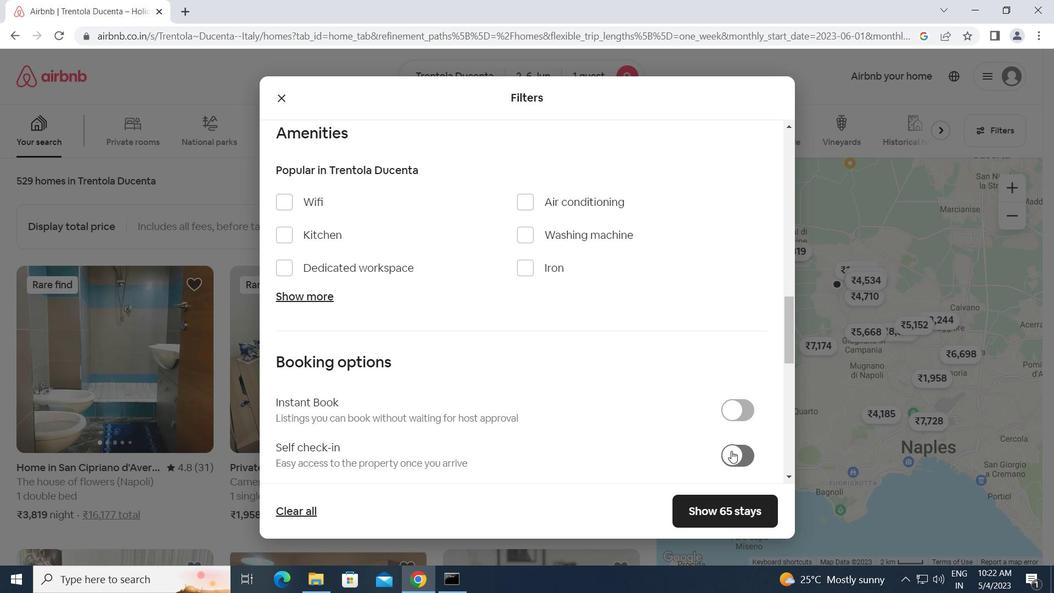 
Action: Mouse moved to (554, 462)
Screenshot: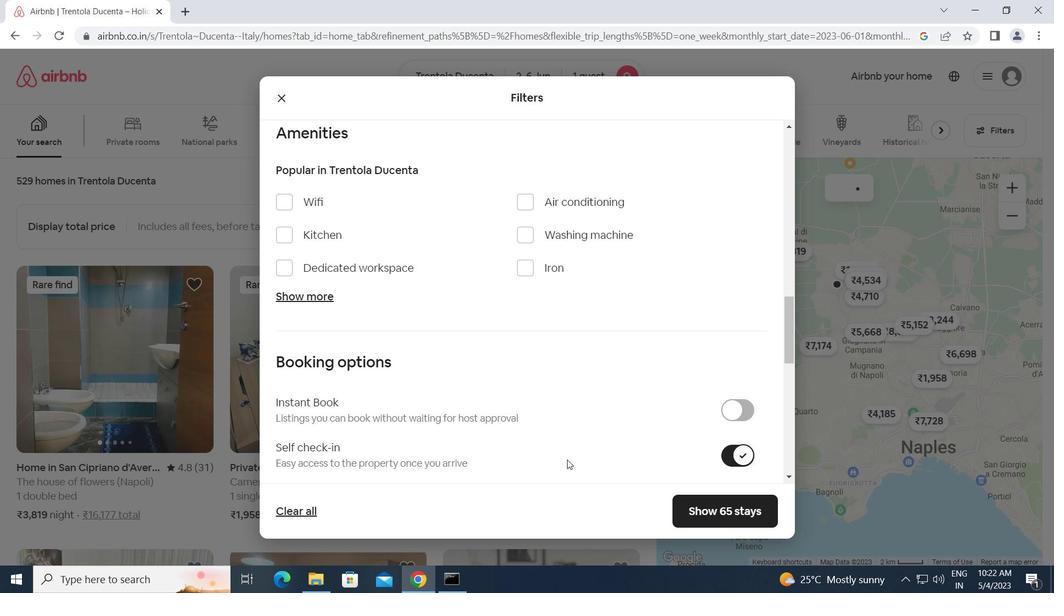 
Action: Mouse scrolled (554, 462) with delta (0, 0)
Screenshot: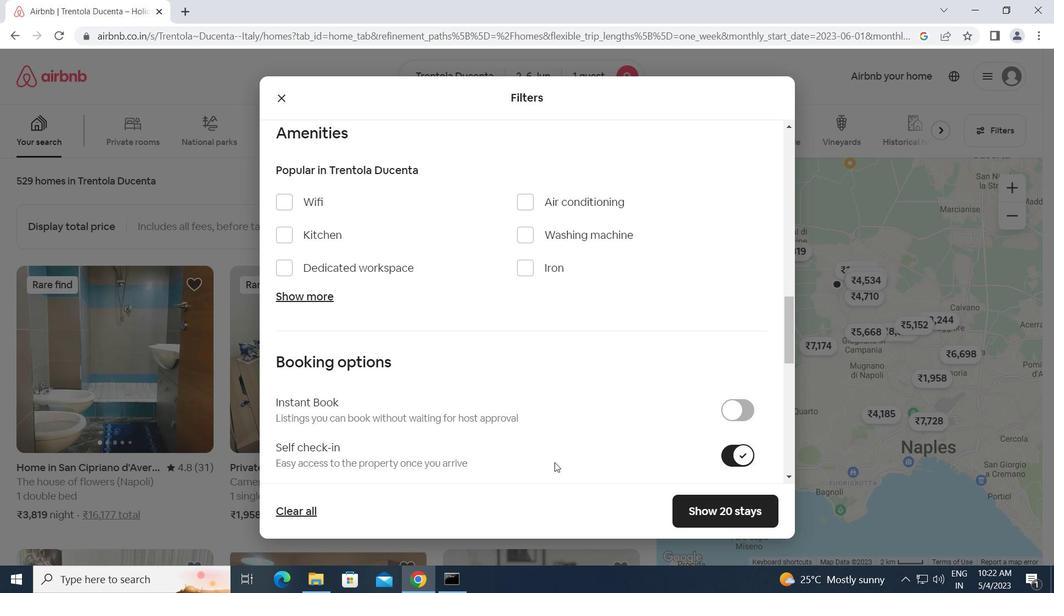 
Action: Mouse scrolled (554, 462) with delta (0, 0)
Screenshot: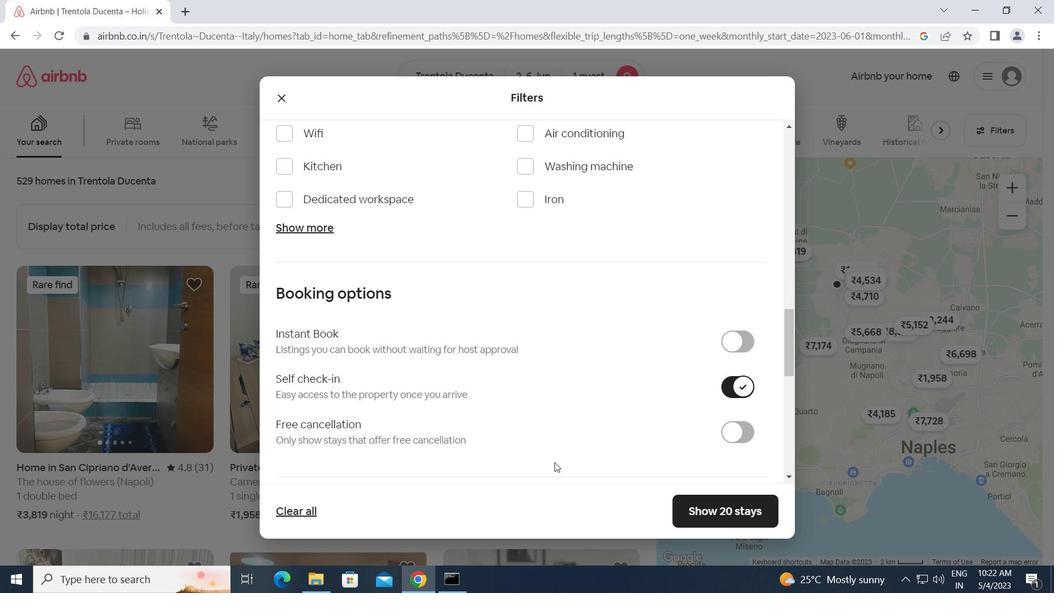 
Action: Mouse scrolled (554, 462) with delta (0, 0)
Screenshot: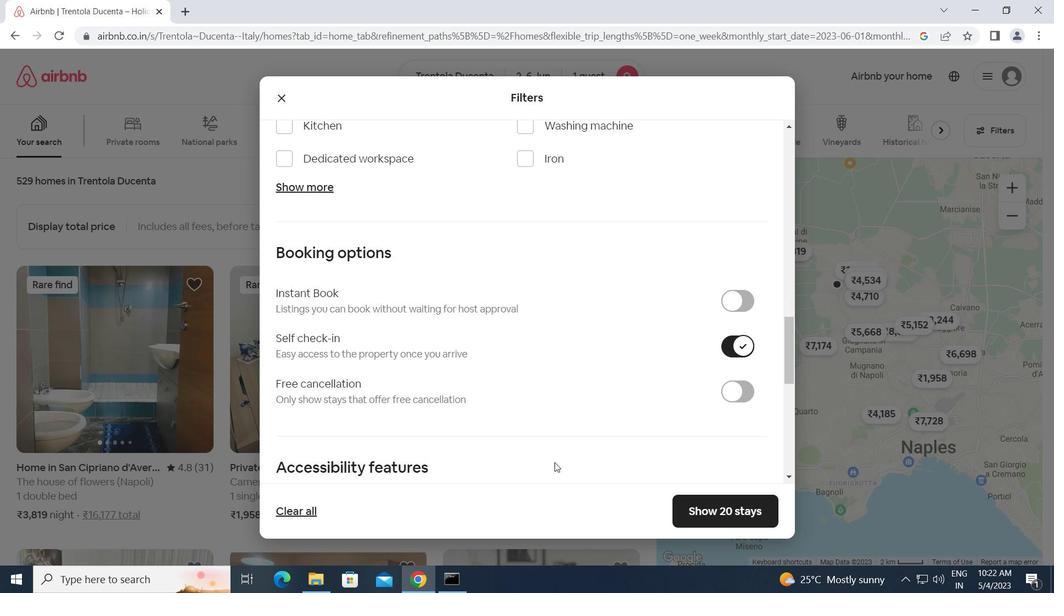 
Action: Mouse scrolled (554, 462) with delta (0, 0)
Screenshot: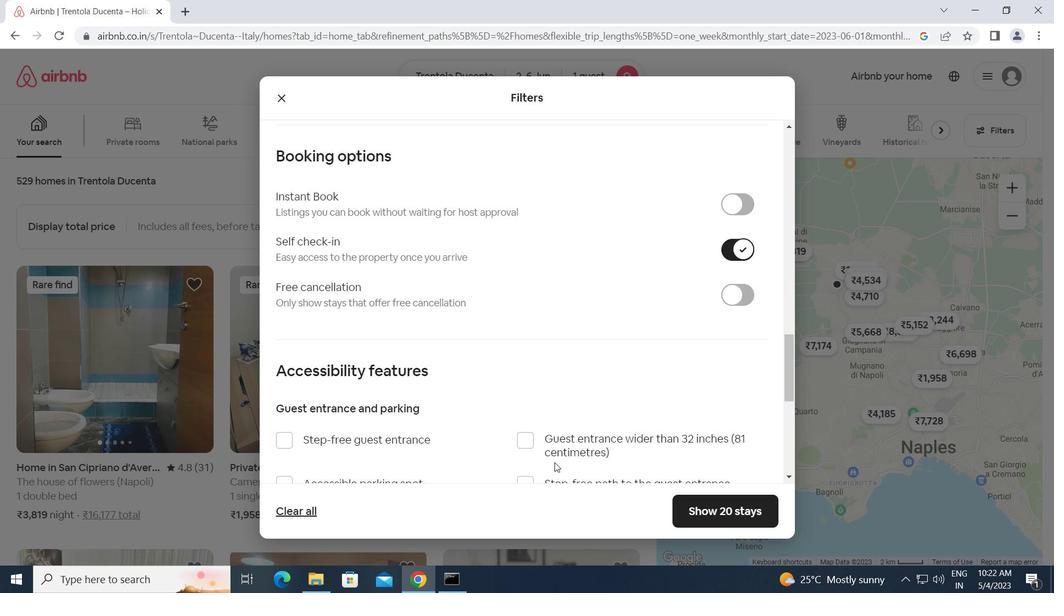 
Action: Mouse scrolled (554, 462) with delta (0, 0)
Screenshot: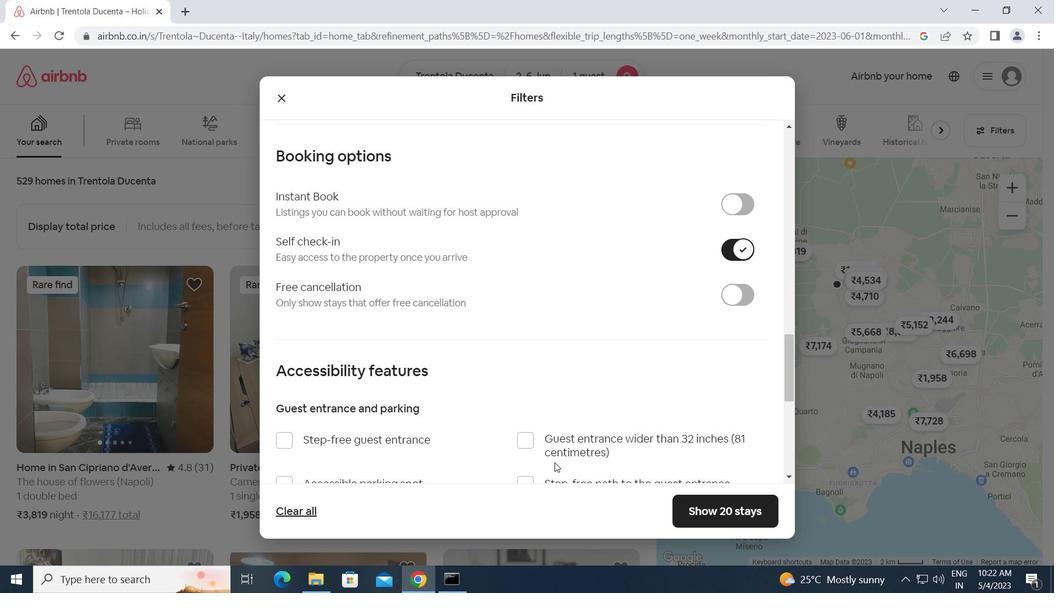 
Action: Mouse scrolled (554, 462) with delta (0, 0)
Screenshot: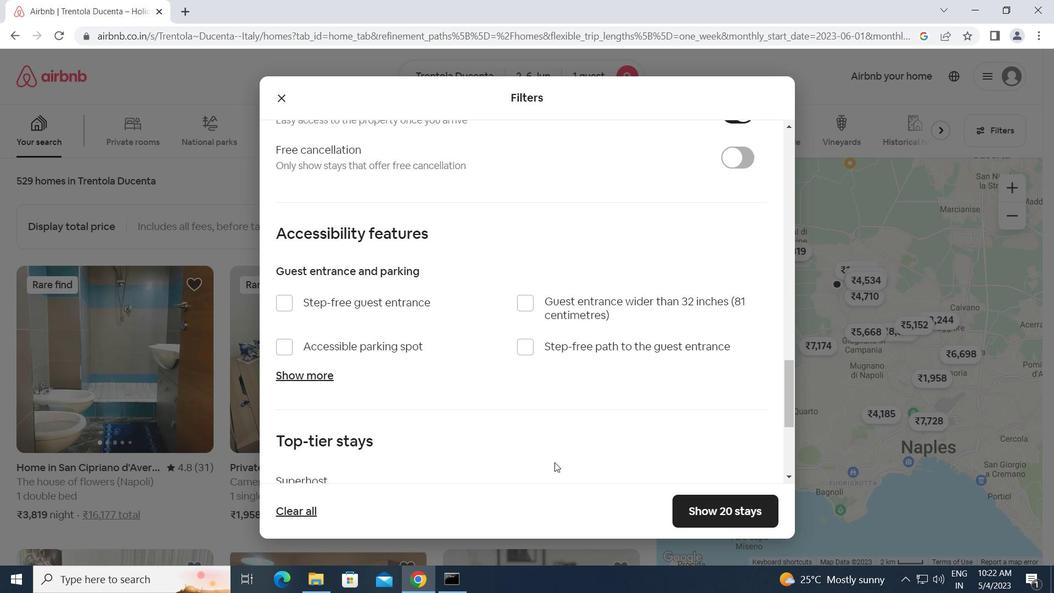 
Action: Mouse scrolled (554, 462) with delta (0, 0)
Screenshot: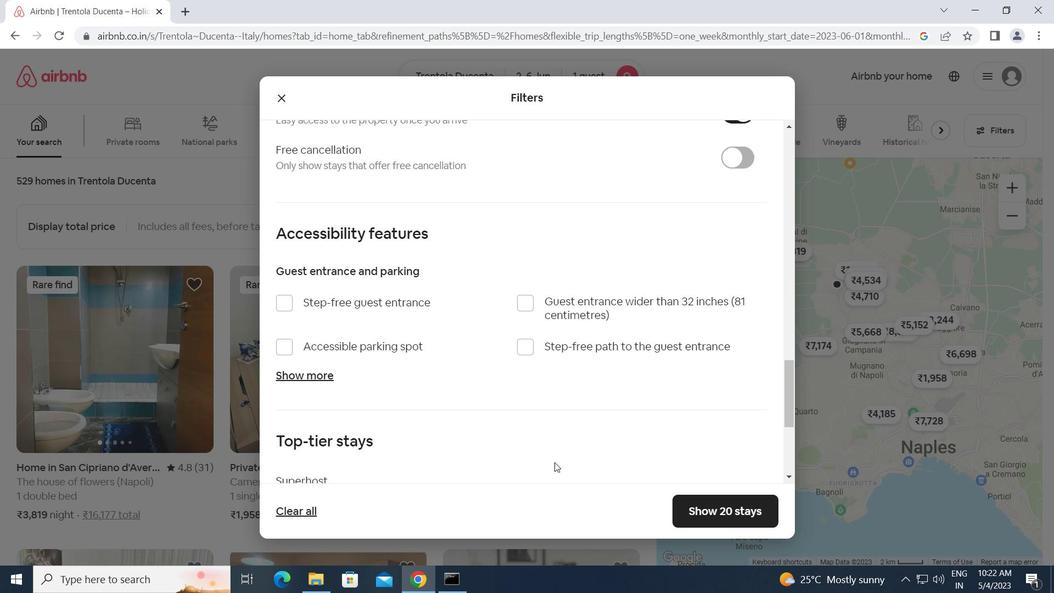 
Action: Mouse moved to (381, 462)
Screenshot: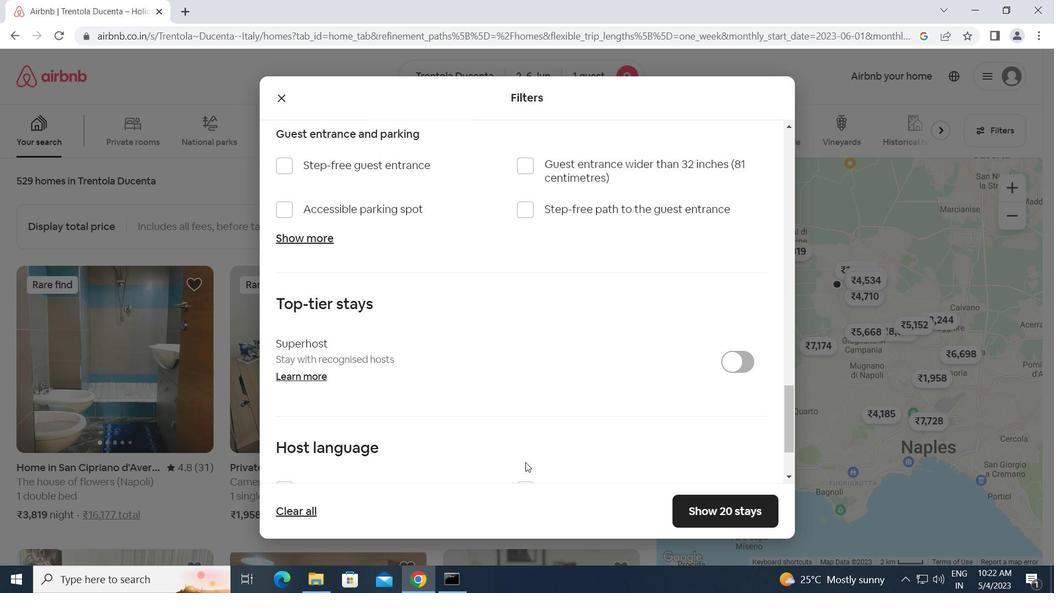 
Action: Mouse scrolled (381, 462) with delta (0, 0)
Screenshot: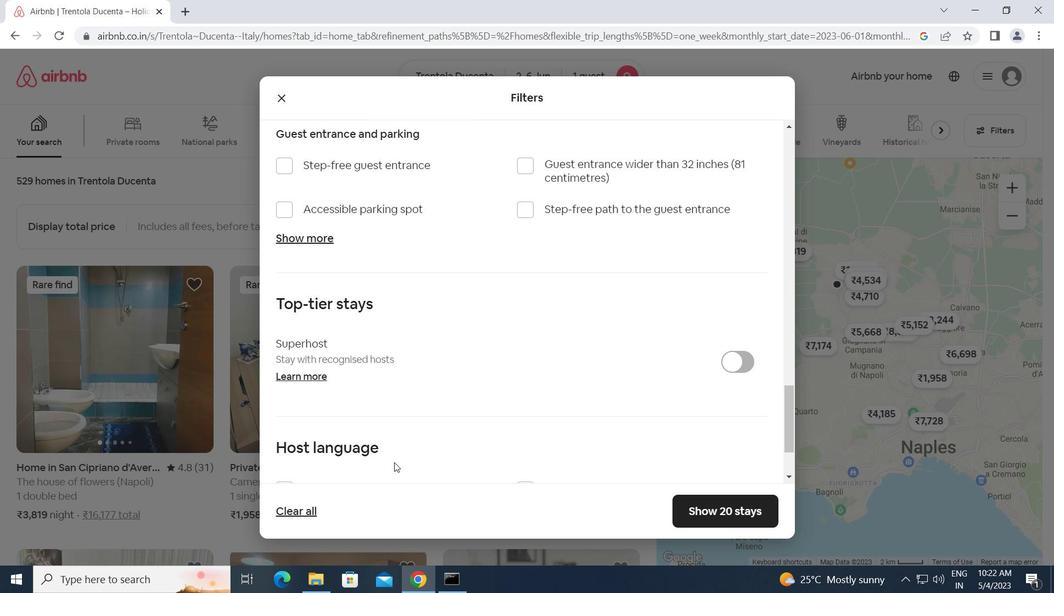 
Action: Mouse moved to (281, 415)
Screenshot: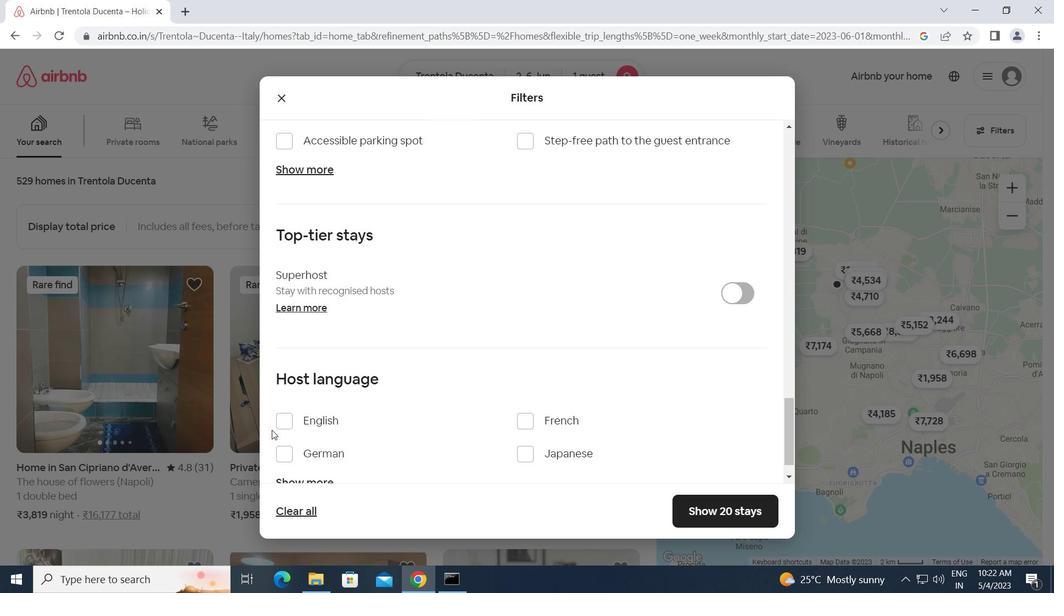 
Action: Mouse pressed left at (281, 415)
Screenshot: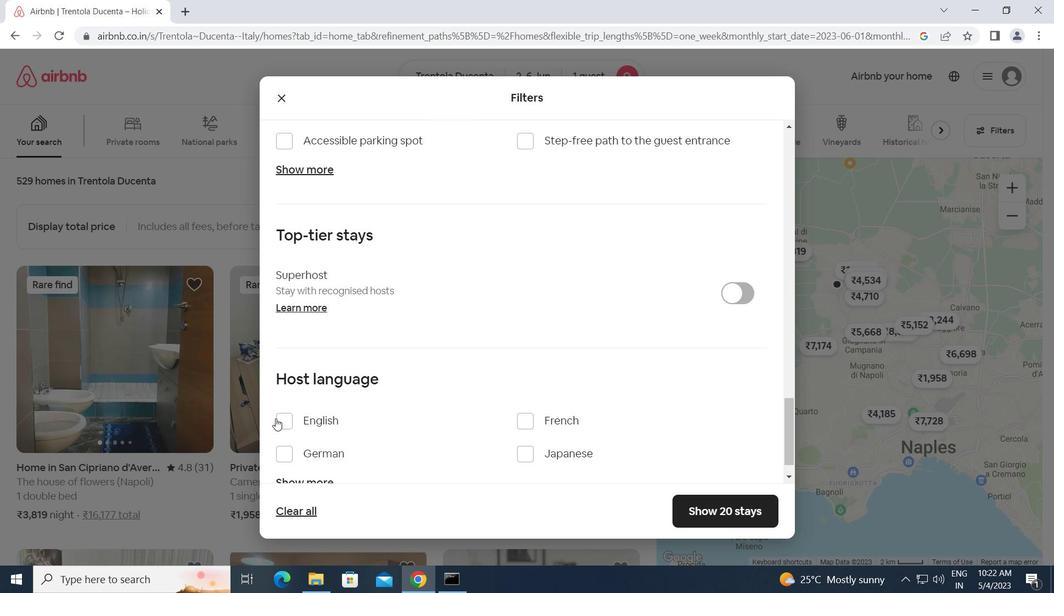 
Action: Mouse moved to (693, 512)
Screenshot: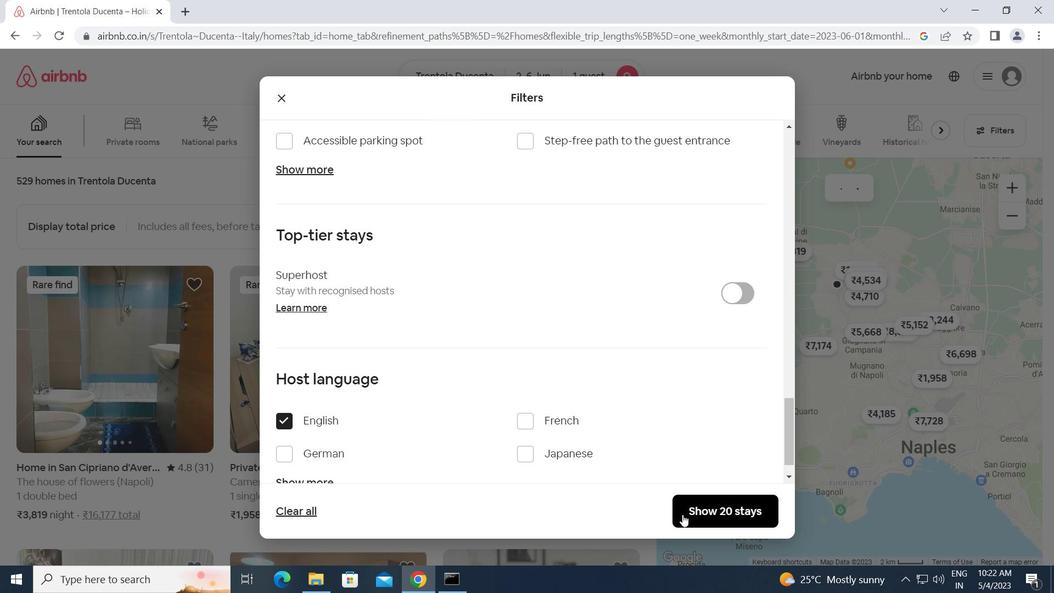 
Action: Mouse pressed left at (693, 512)
Screenshot: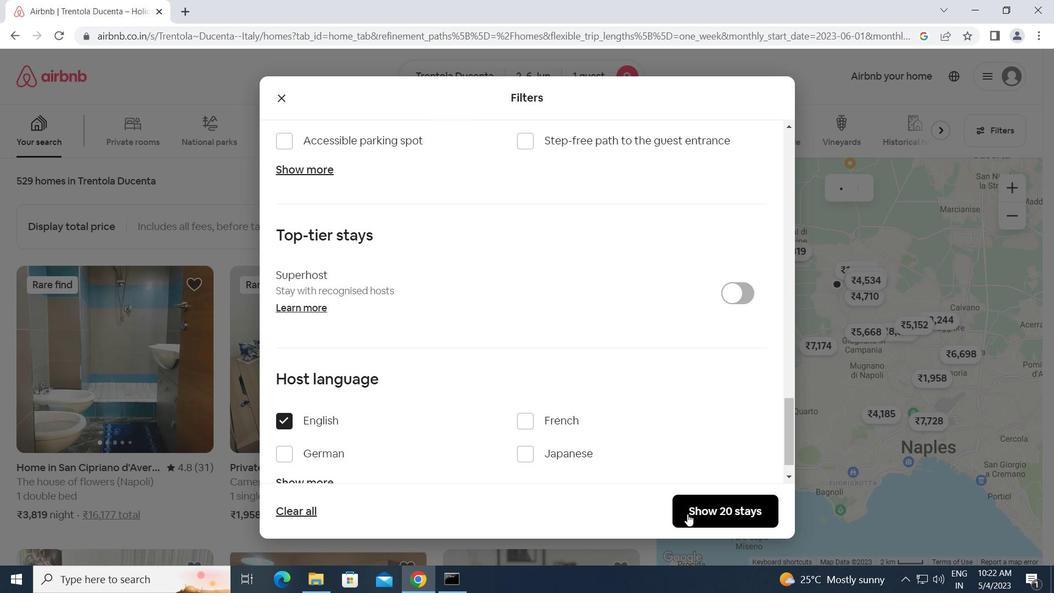 
Action: Mouse moved to (693, 512)
Screenshot: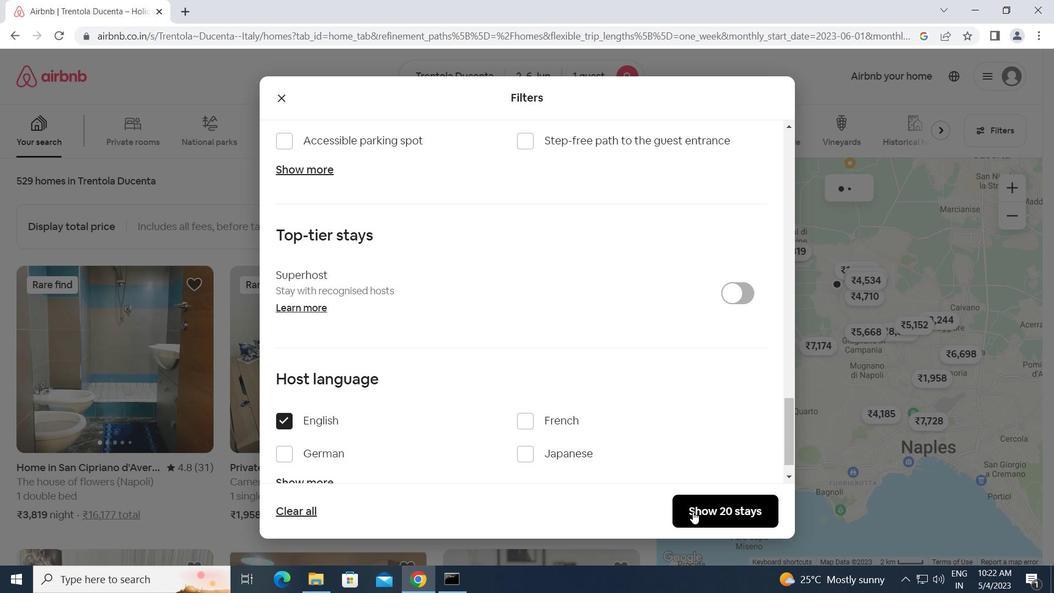 
